 Task: Create a new address book in Salesforce and fill in the required details.
Action: Mouse moved to (42, 150)
Screenshot: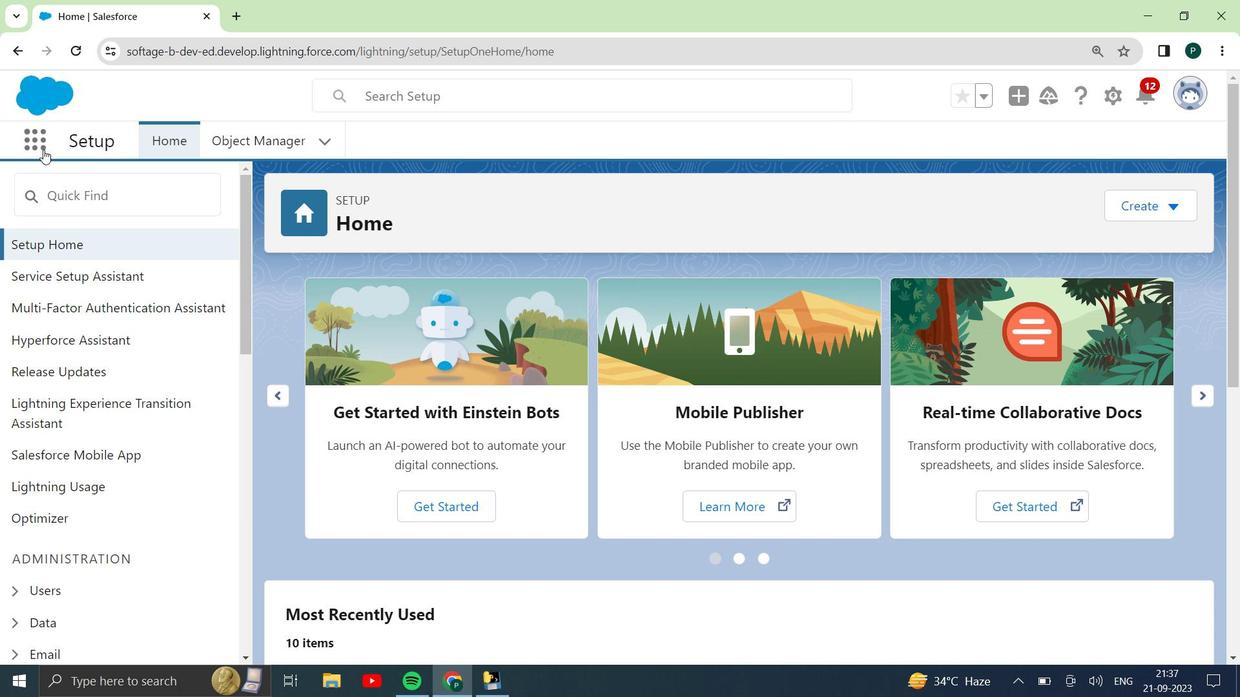 
Action: Mouse pressed left at (42, 150)
Screenshot: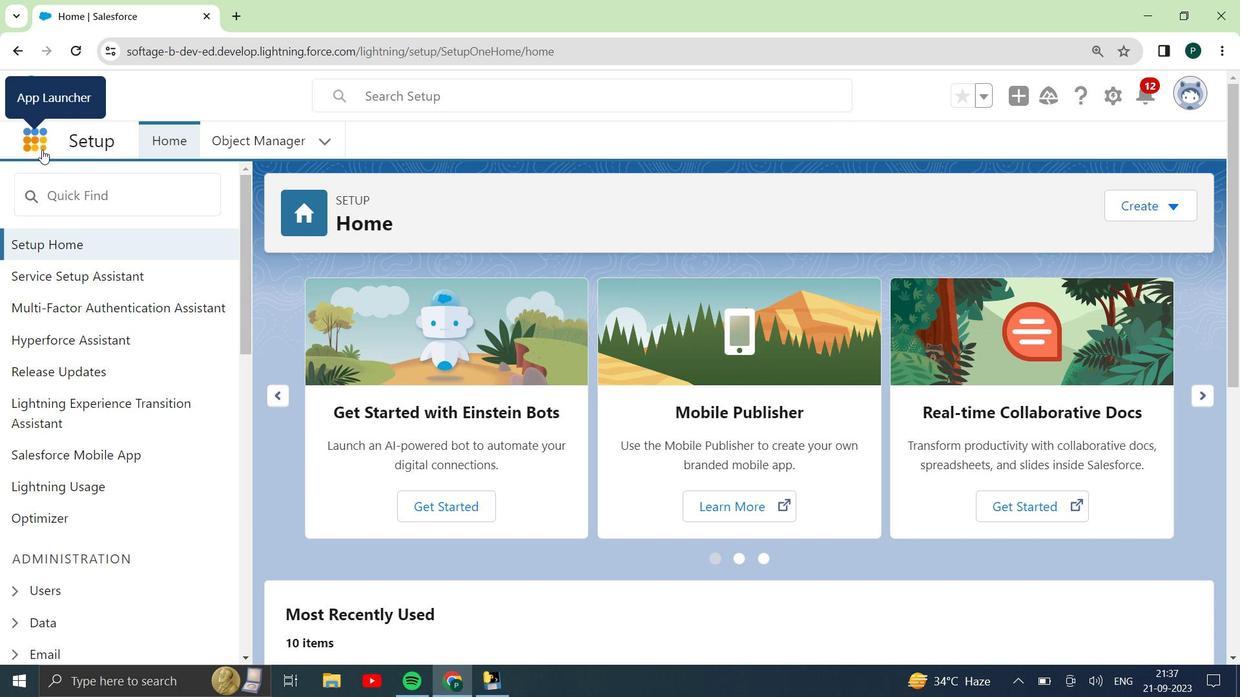 
Action: Mouse moved to (60, 502)
Screenshot: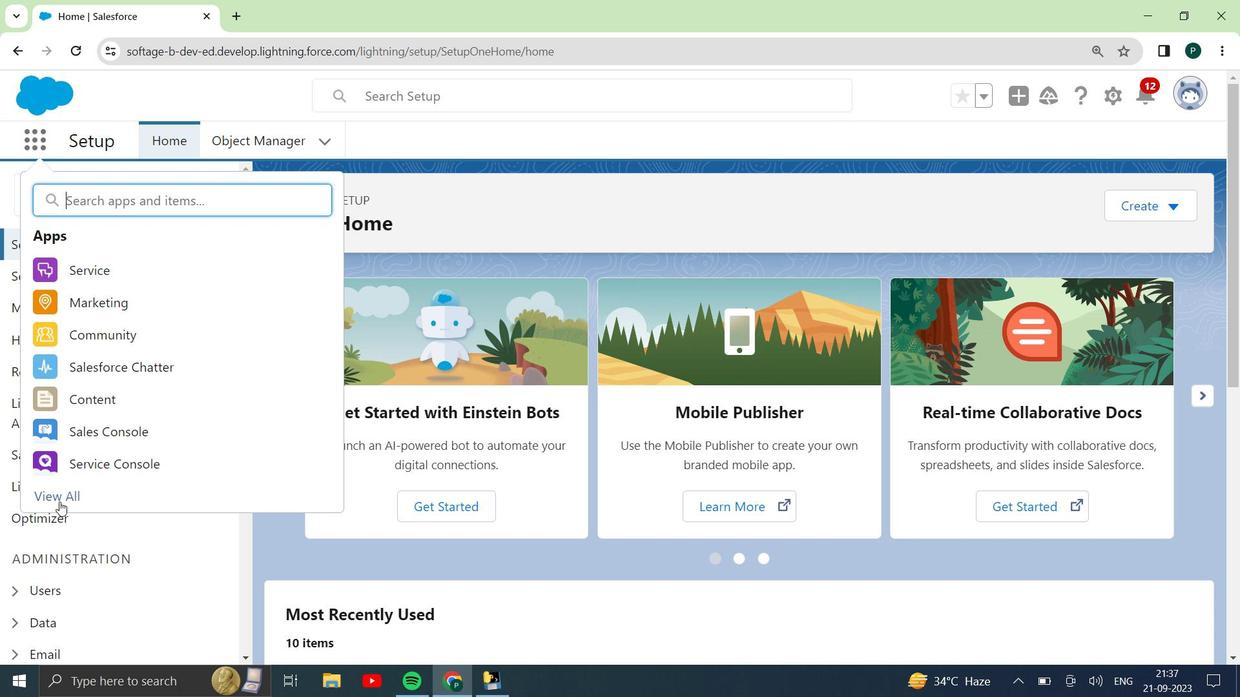 
Action: Mouse pressed left at (60, 502)
Screenshot: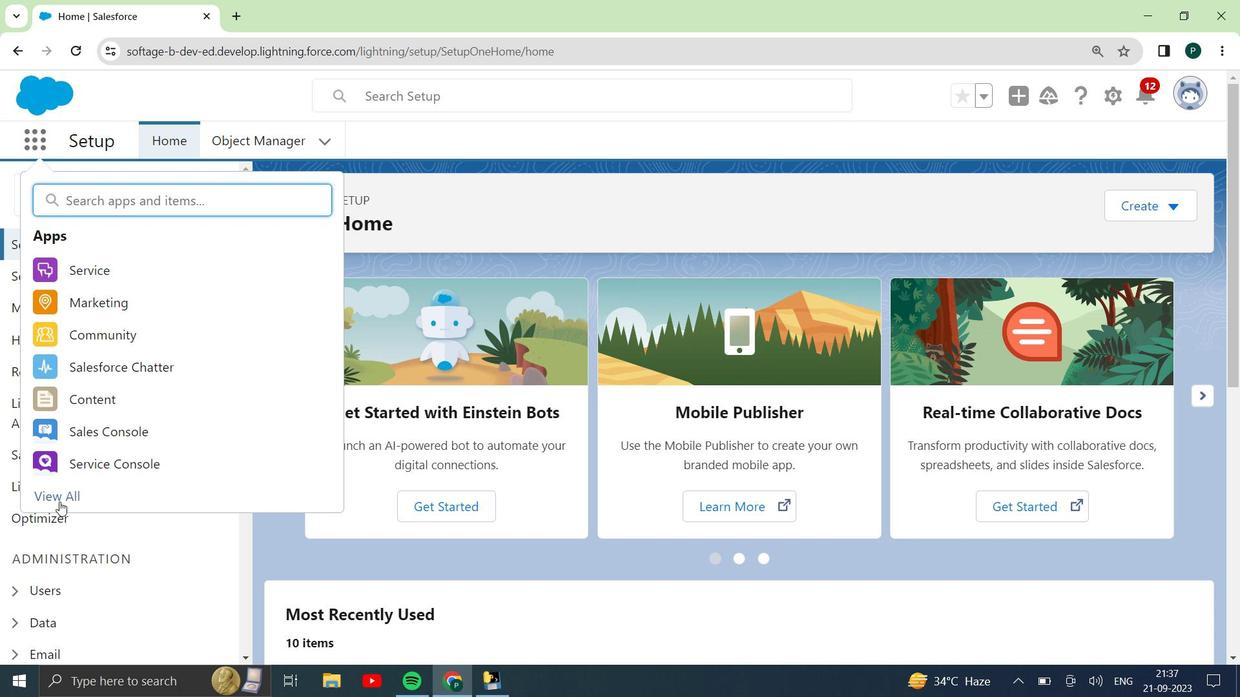 
Action: Mouse moved to (215, 401)
Screenshot: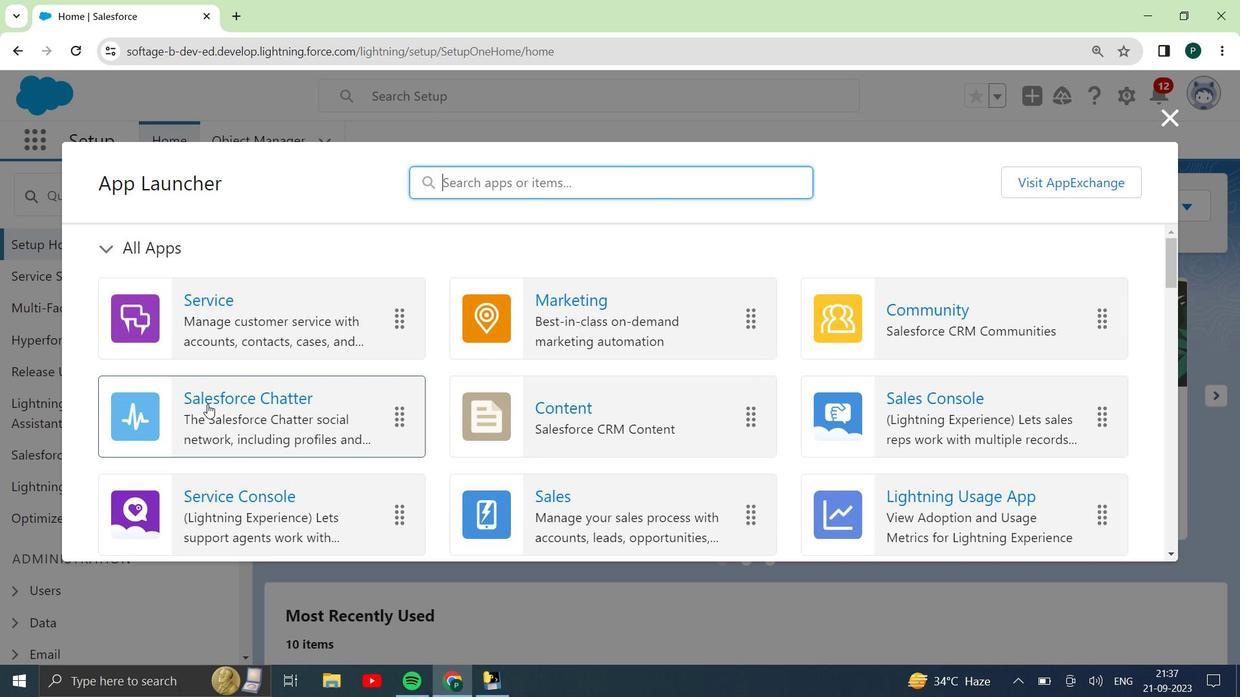 
Action: Mouse scrolled (215, 400) with delta (0, 0)
Screenshot: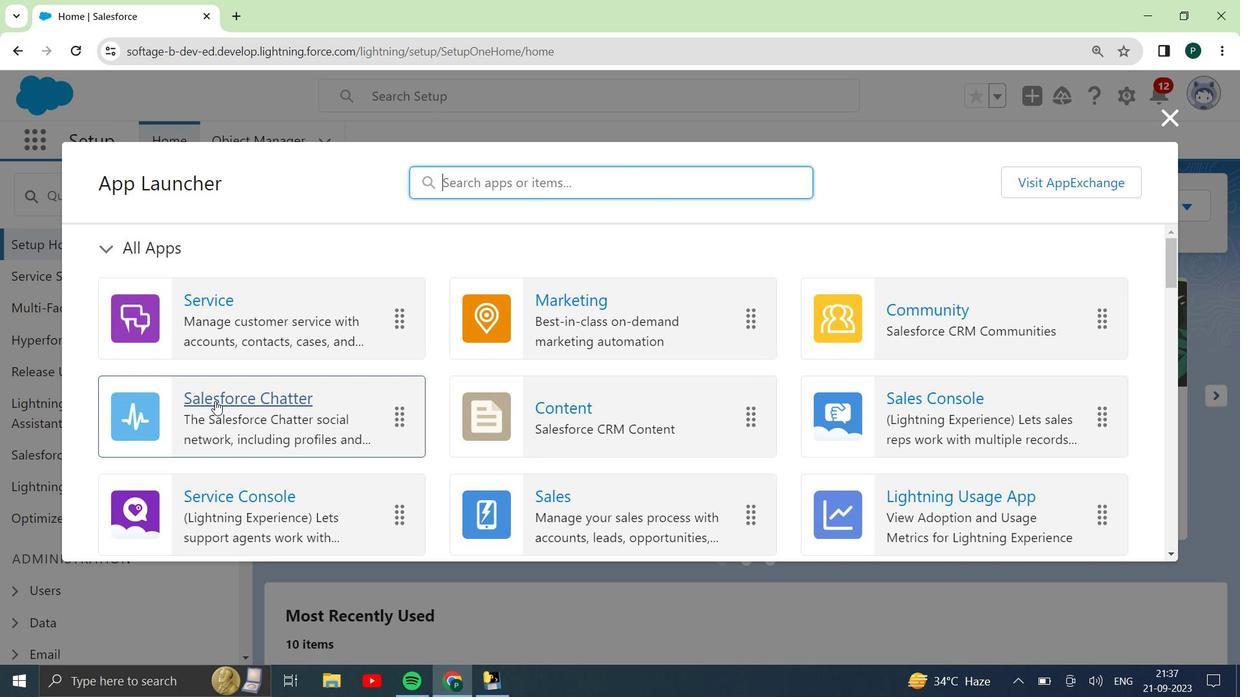 
Action: Mouse scrolled (215, 400) with delta (0, 0)
Screenshot: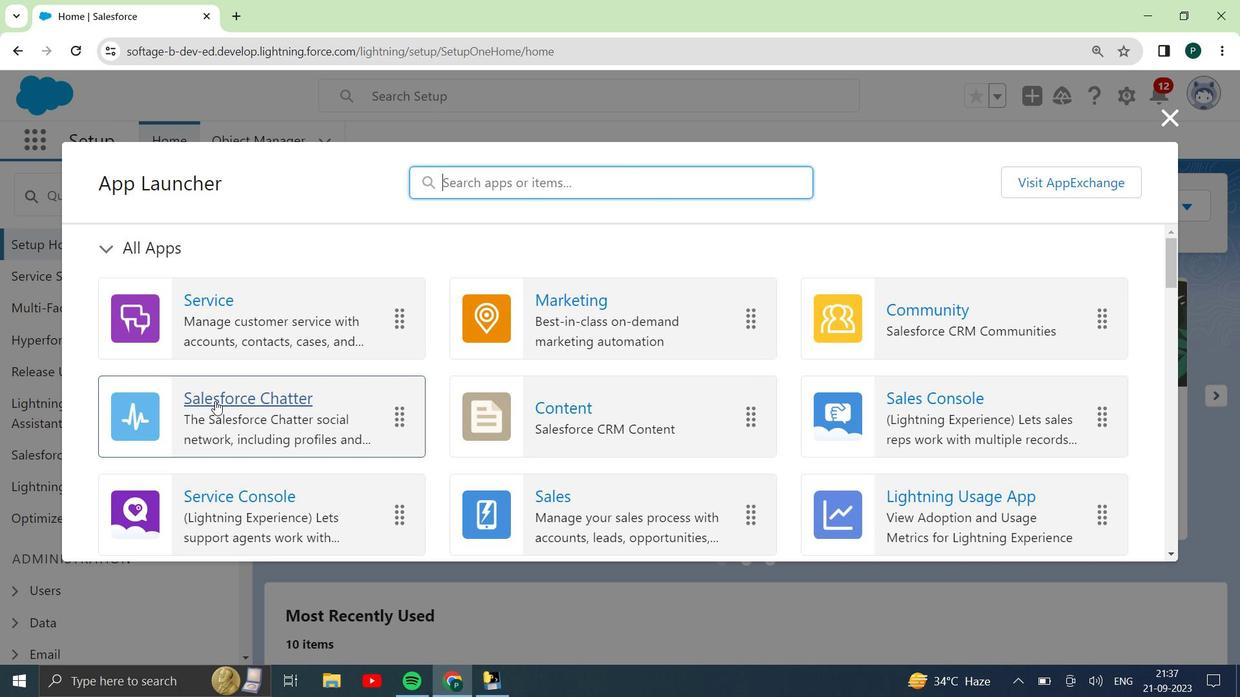 
Action: Mouse scrolled (215, 400) with delta (0, 0)
Screenshot: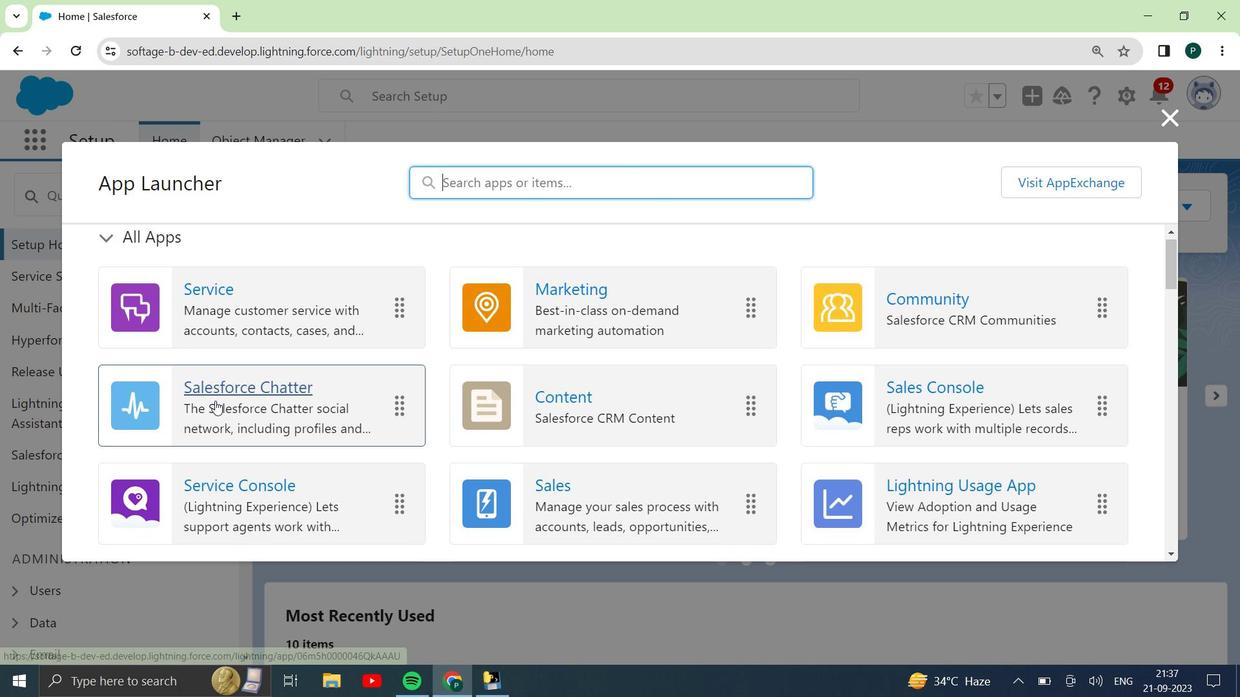 
Action: Mouse scrolled (215, 400) with delta (0, 0)
Screenshot: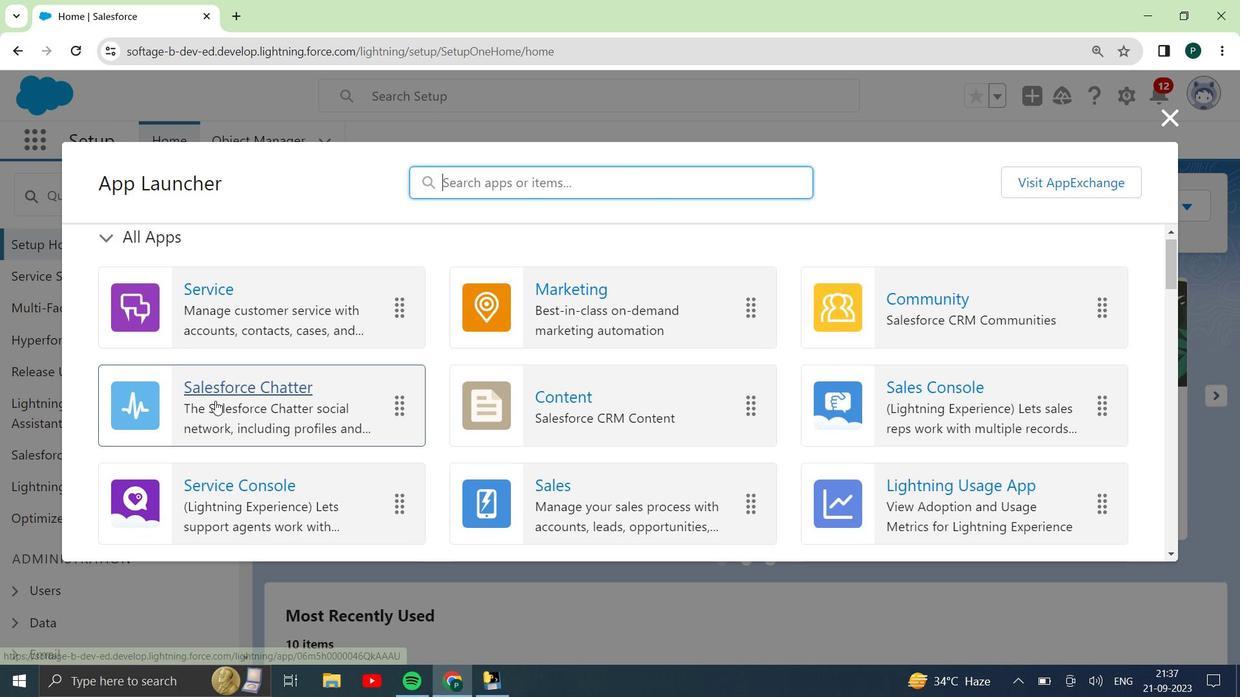 
Action: Mouse moved to (235, 370)
Screenshot: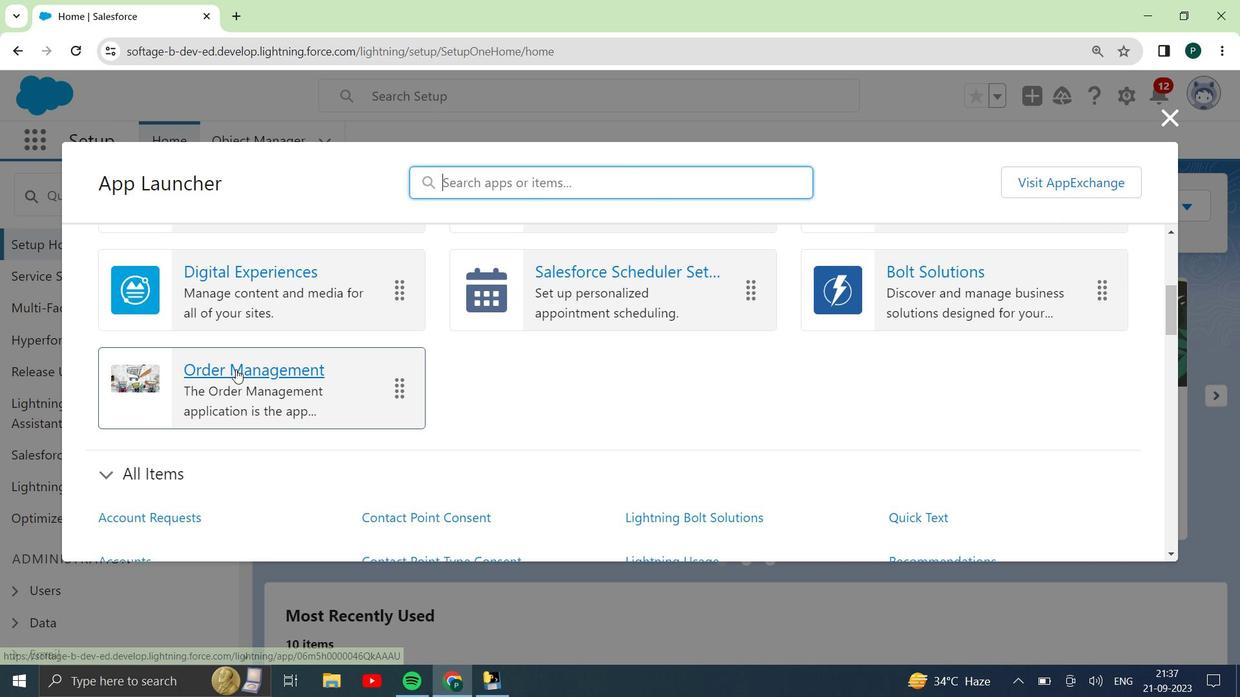 
Action: Mouse pressed left at (235, 370)
Screenshot: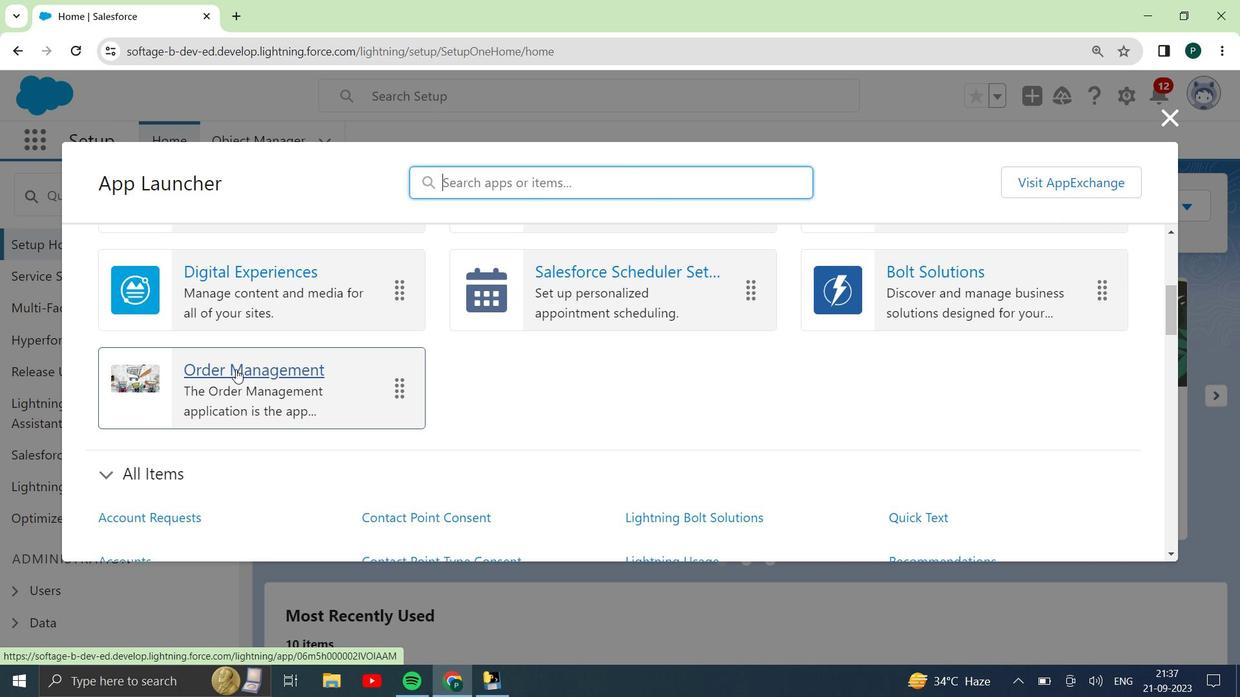 
Action: Mouse moved to (852, 138)
Screenshot: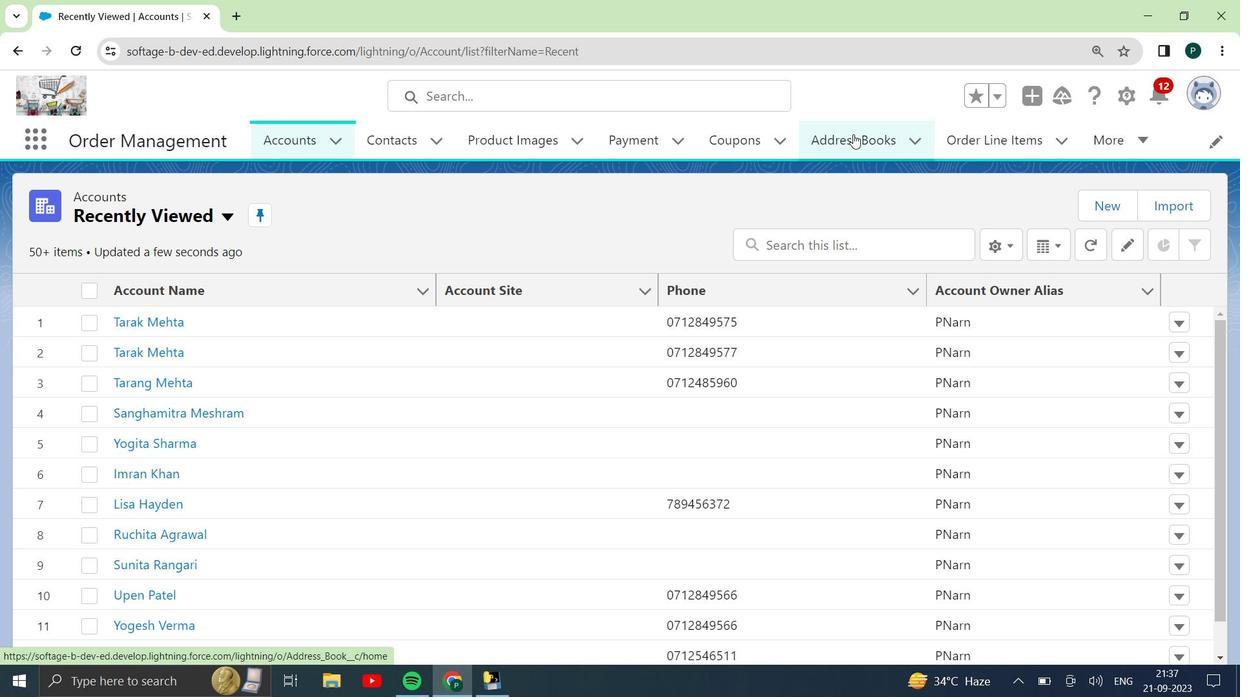 
Action: Mouse pressed left at (852, 138)
Screenshot: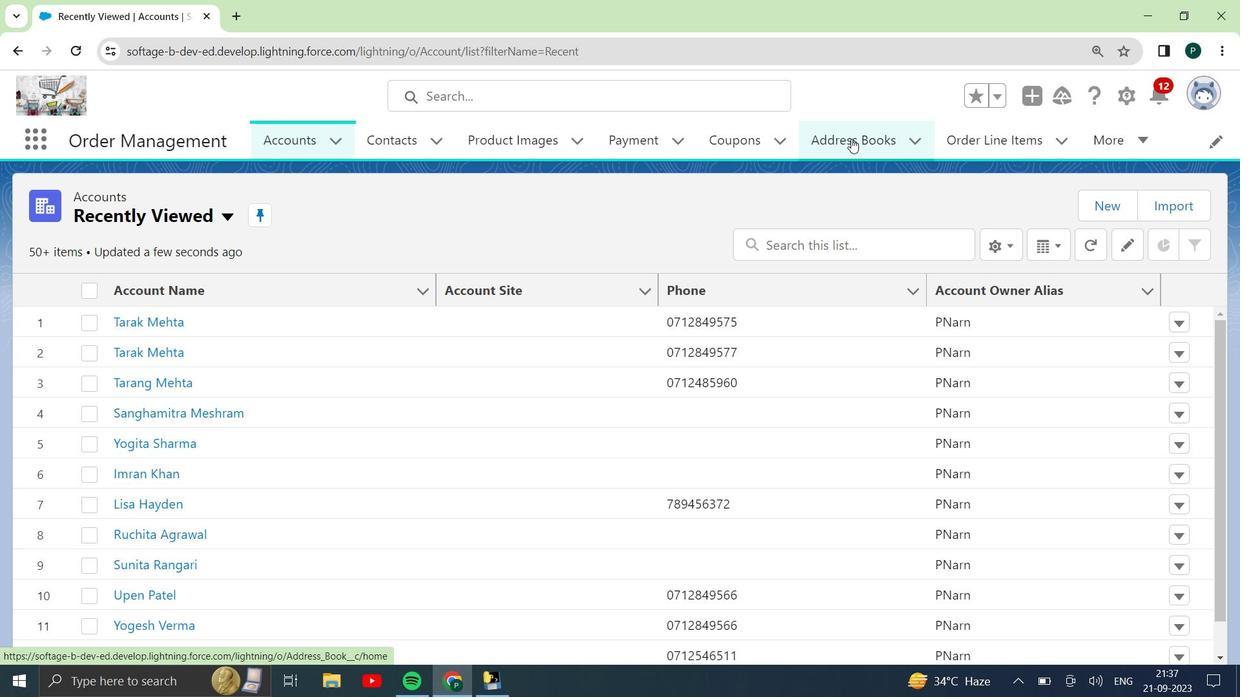 
Action: Mouse moved to (1100, 241)
Screenshot: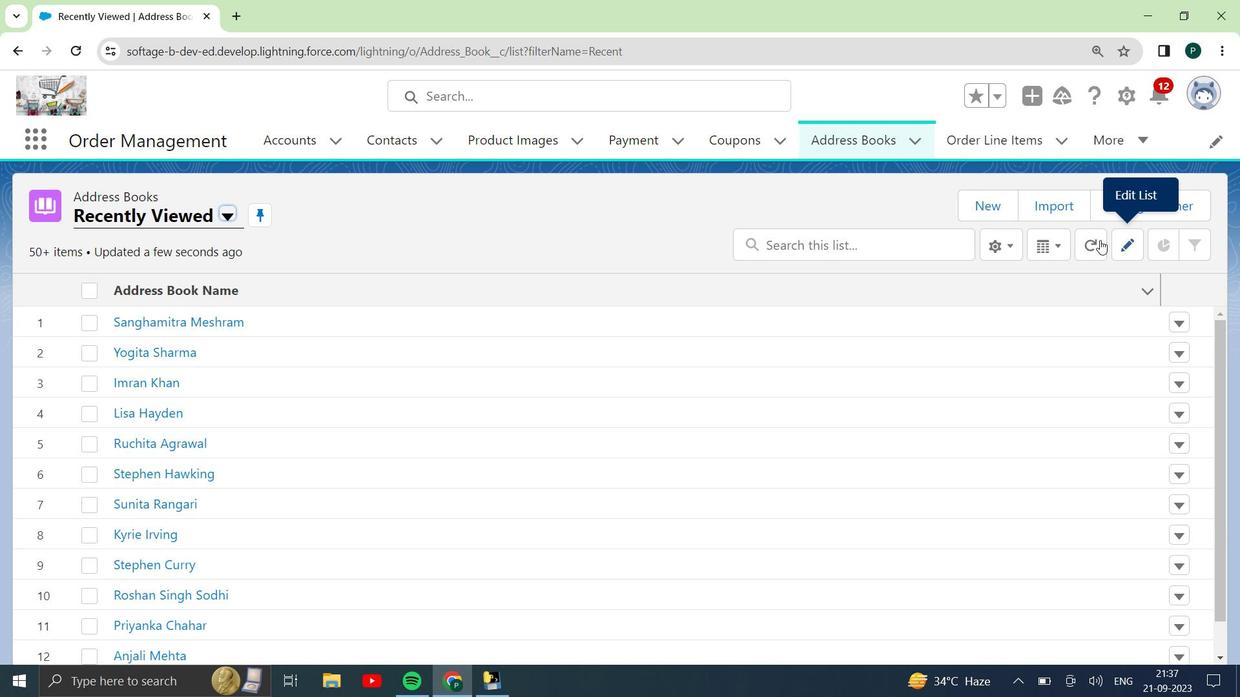 
Action: Mouse pressed left at (1100, 241)
Screenshot: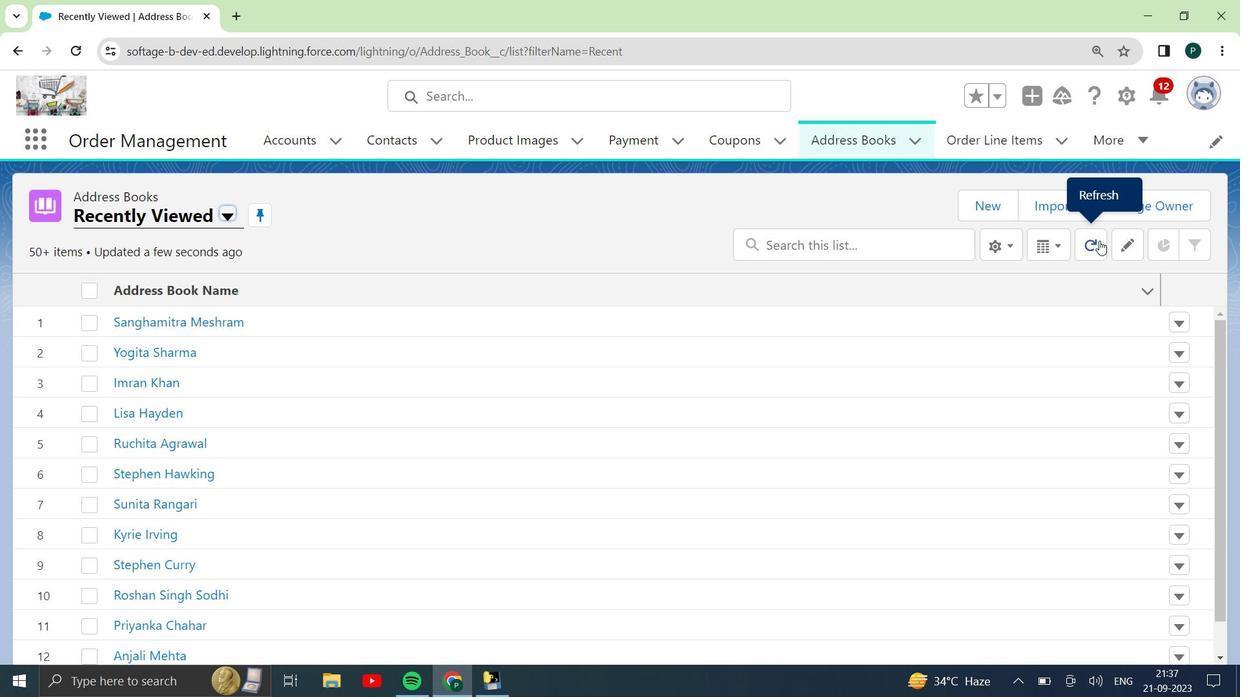 
Action: Mouse moved to (1099, 241)
Screenshot: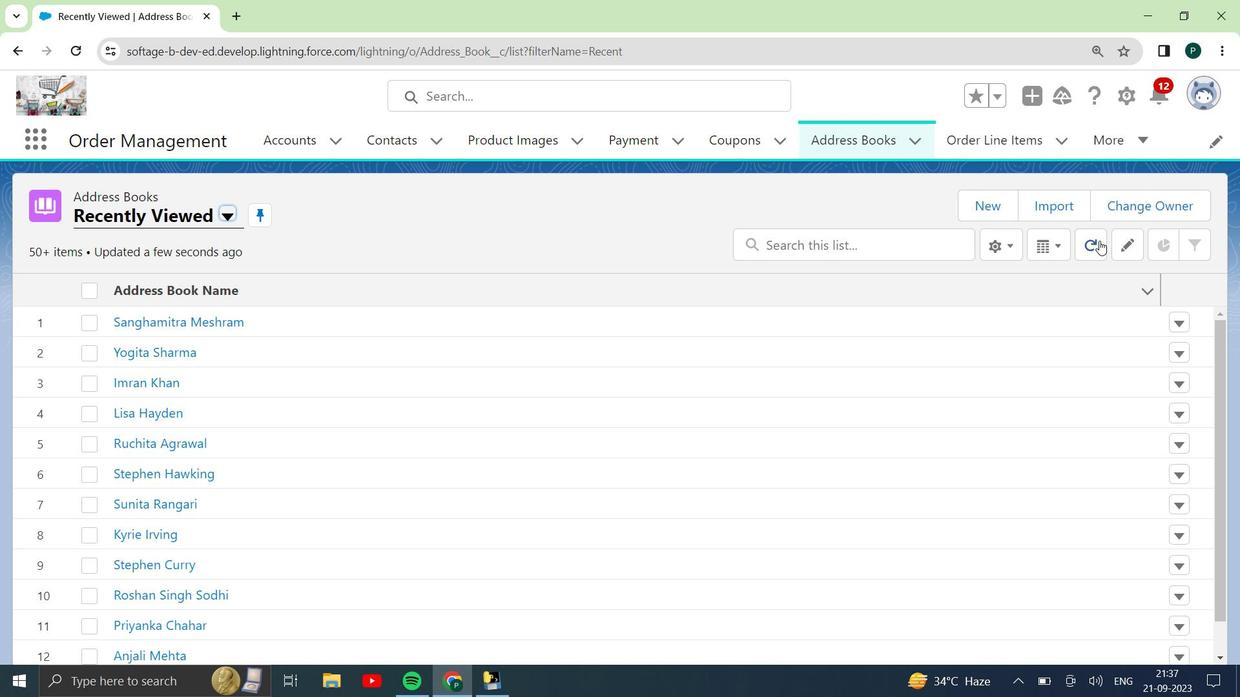 
Action: Mouse pressed left at (1099, 241)
Screenshot: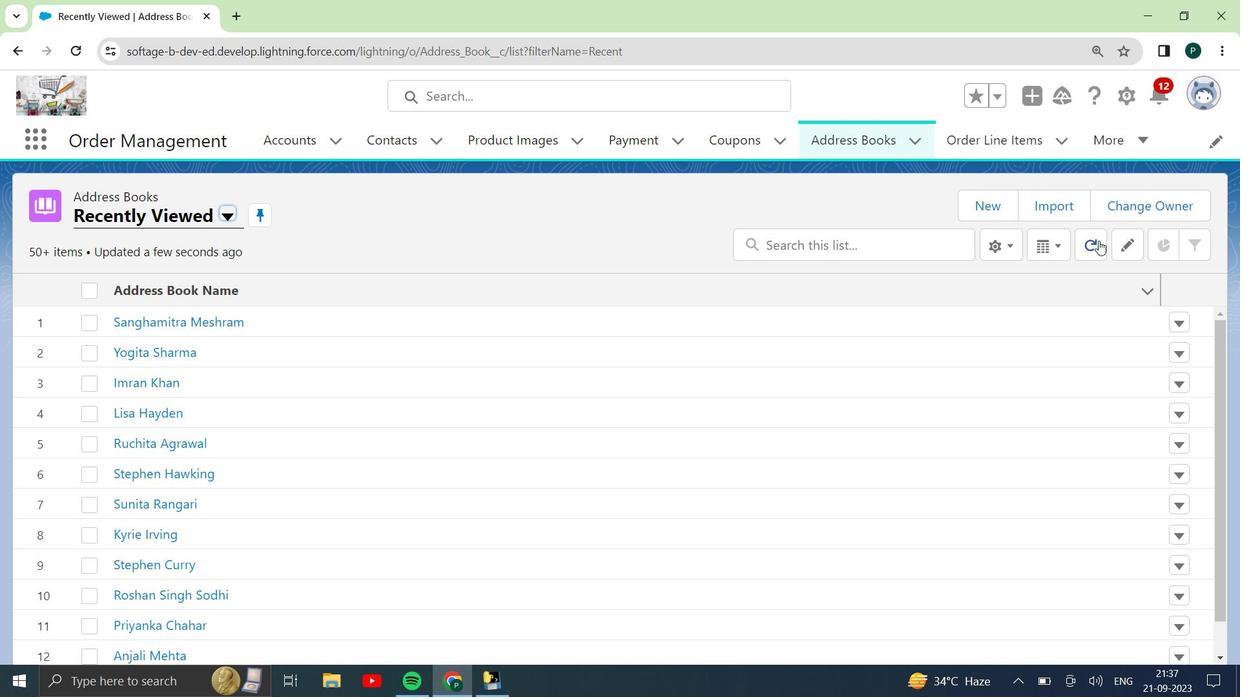 
Action: Mouse moved to (997, 213)
Screenshot: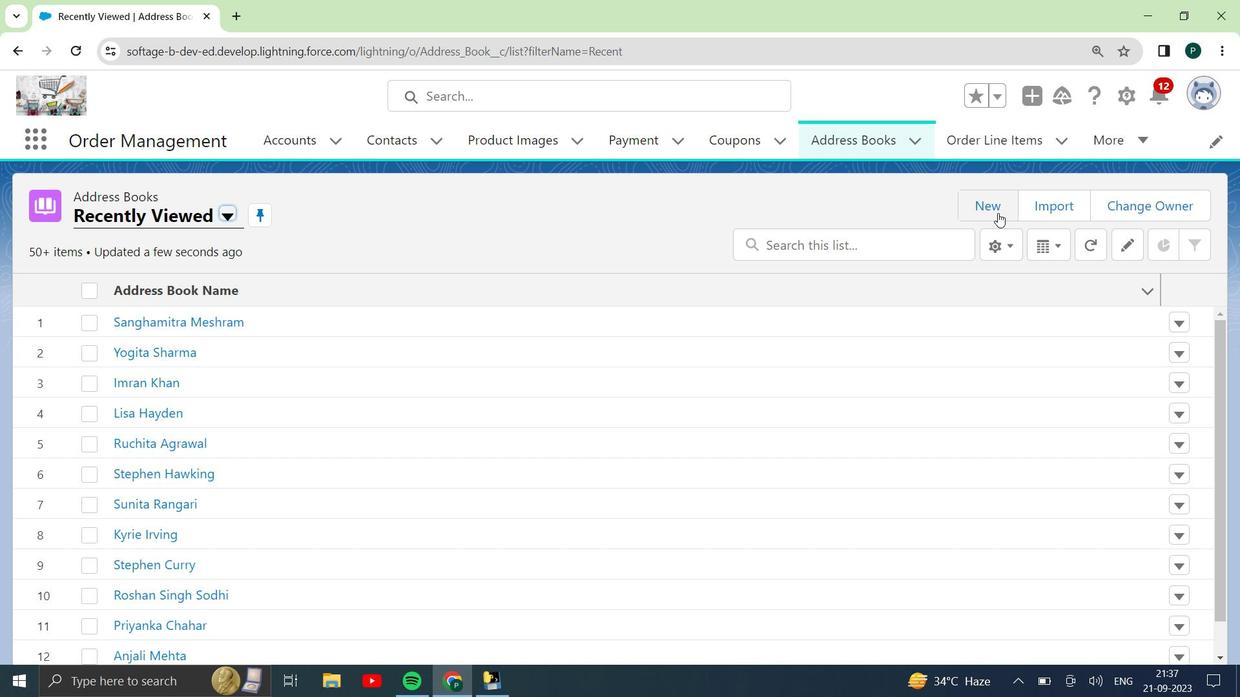 
Action: Mouse pressed left at (997, 213)
Screenshot: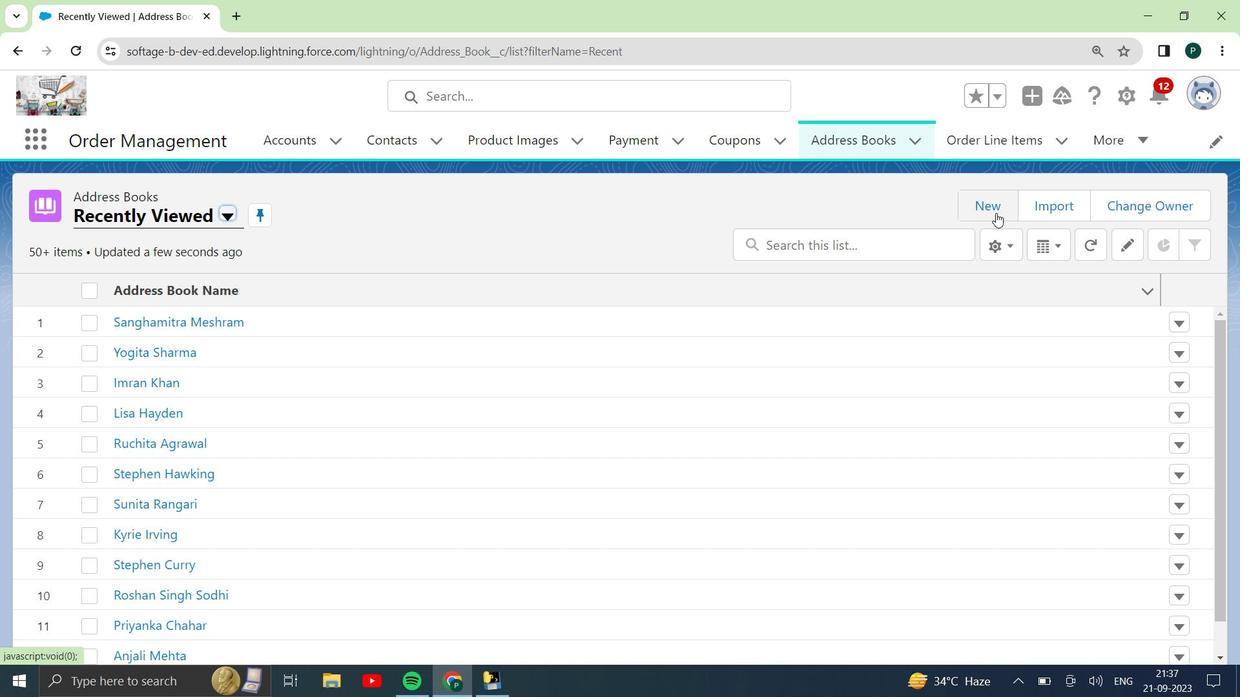 
Action: Mouse moved to (587, 199)
Screenshot: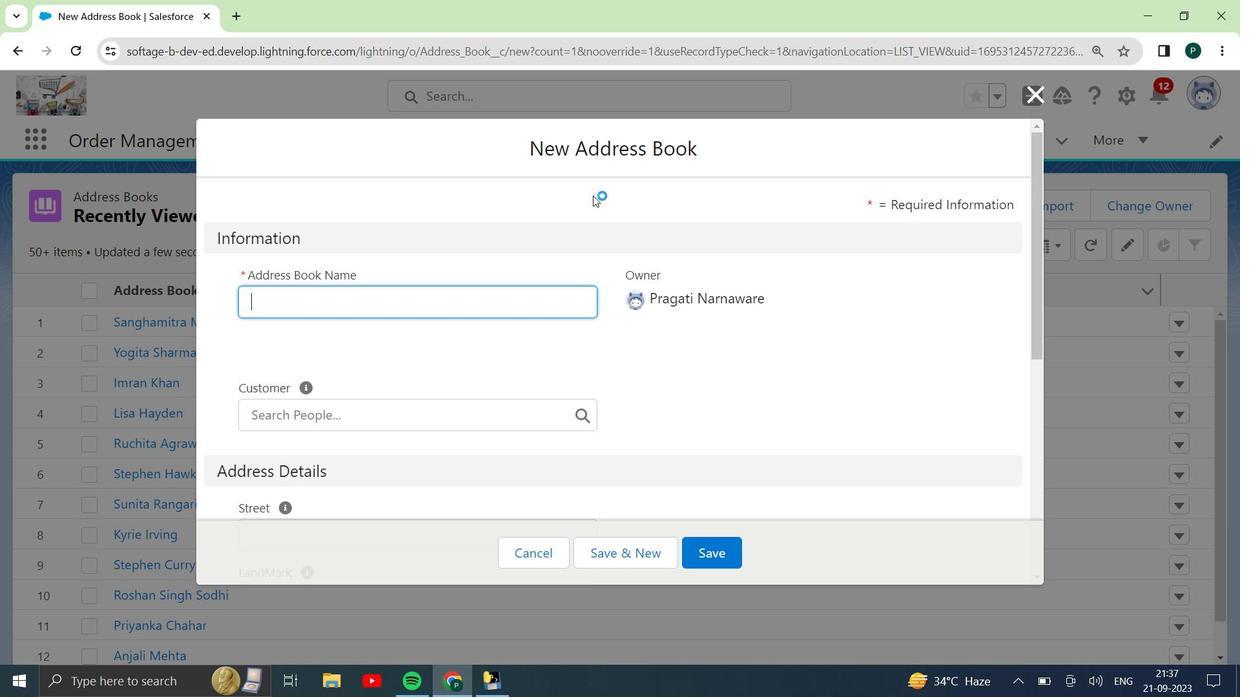 
Action: Mouse scrolled (587, 199) with delta (0, 0)
Screenshot: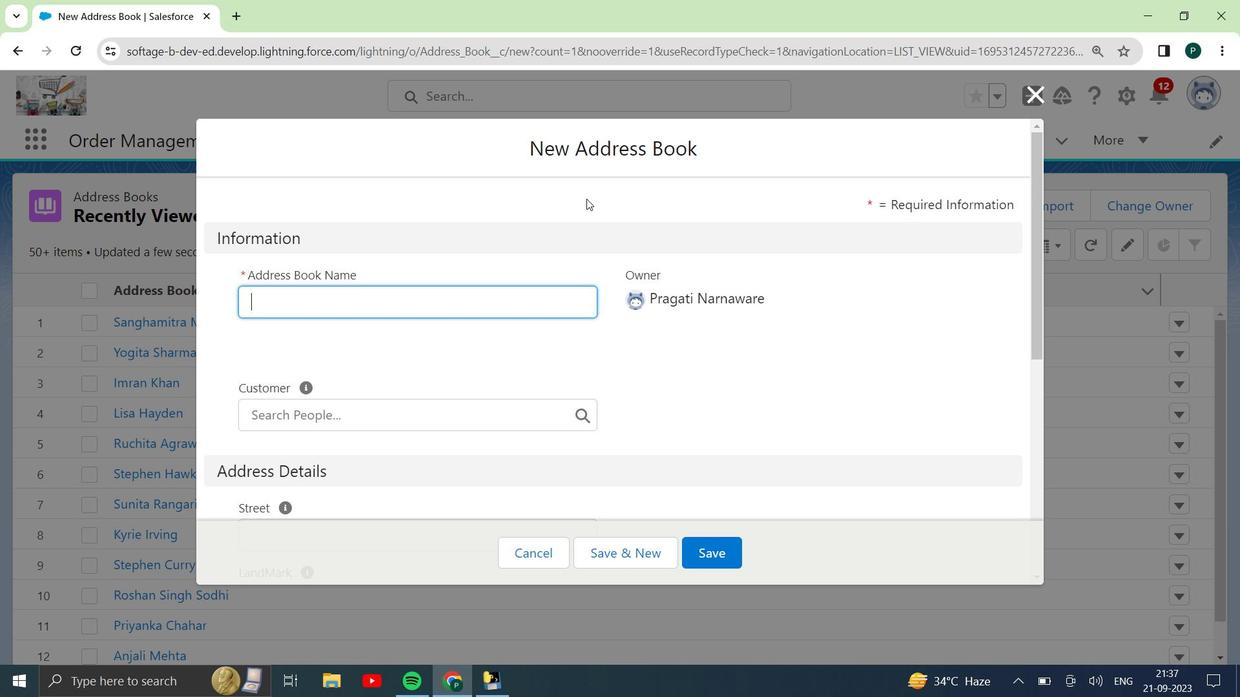 
Action: Mouse moved to (579, 210)
Screenshot: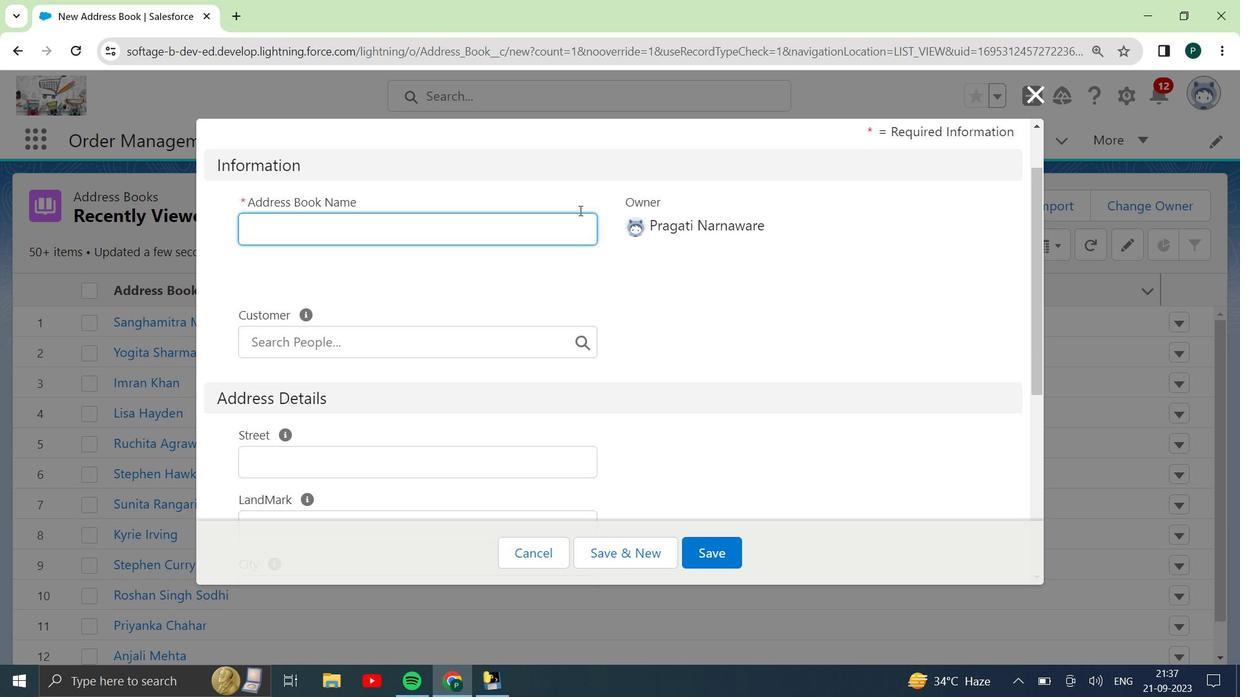 
Action: Mouse scrolled (579, 210) with delta (0, 0)
Screenshot: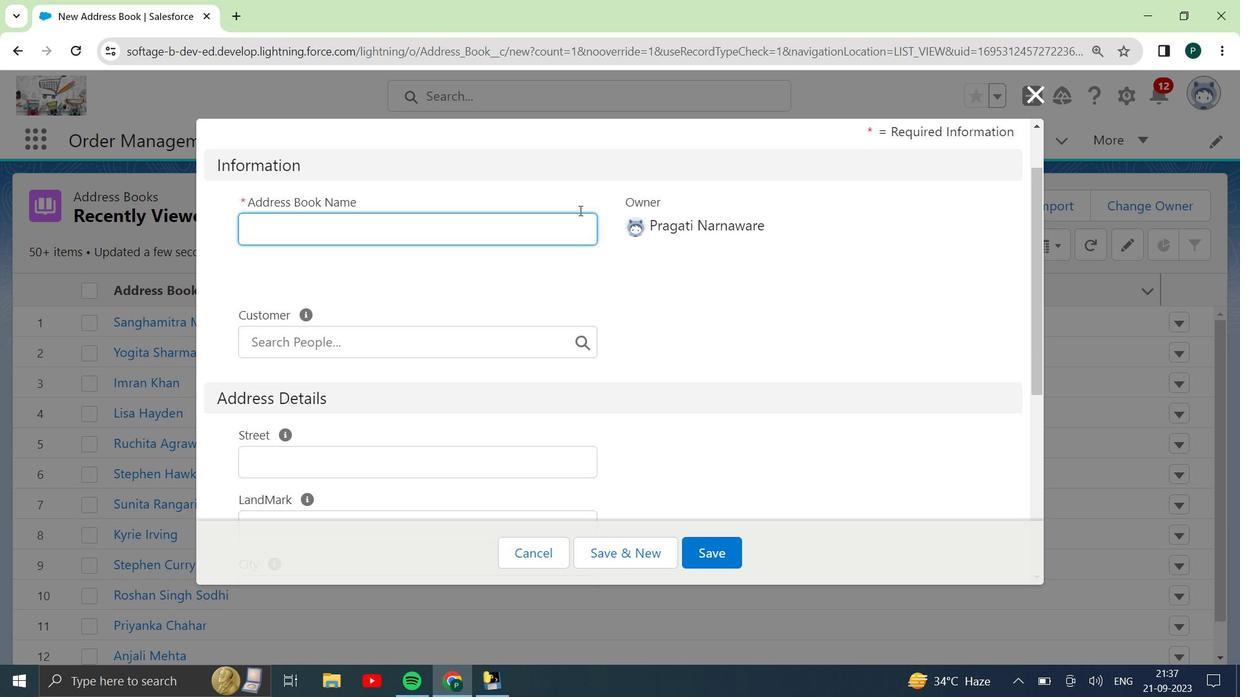 
Action: Mouse moved to (556, 283)
Screenshot: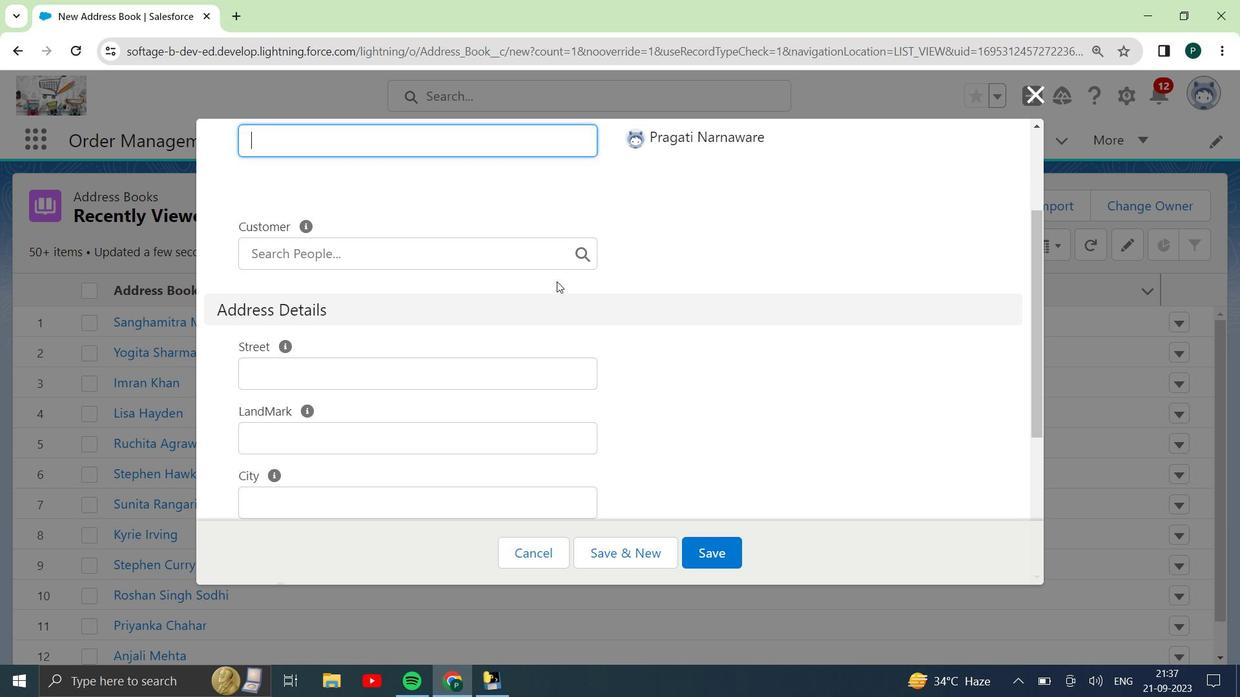 
Action: Mouse scrolled (556, 282) with delta (0, 0)
Screenshot: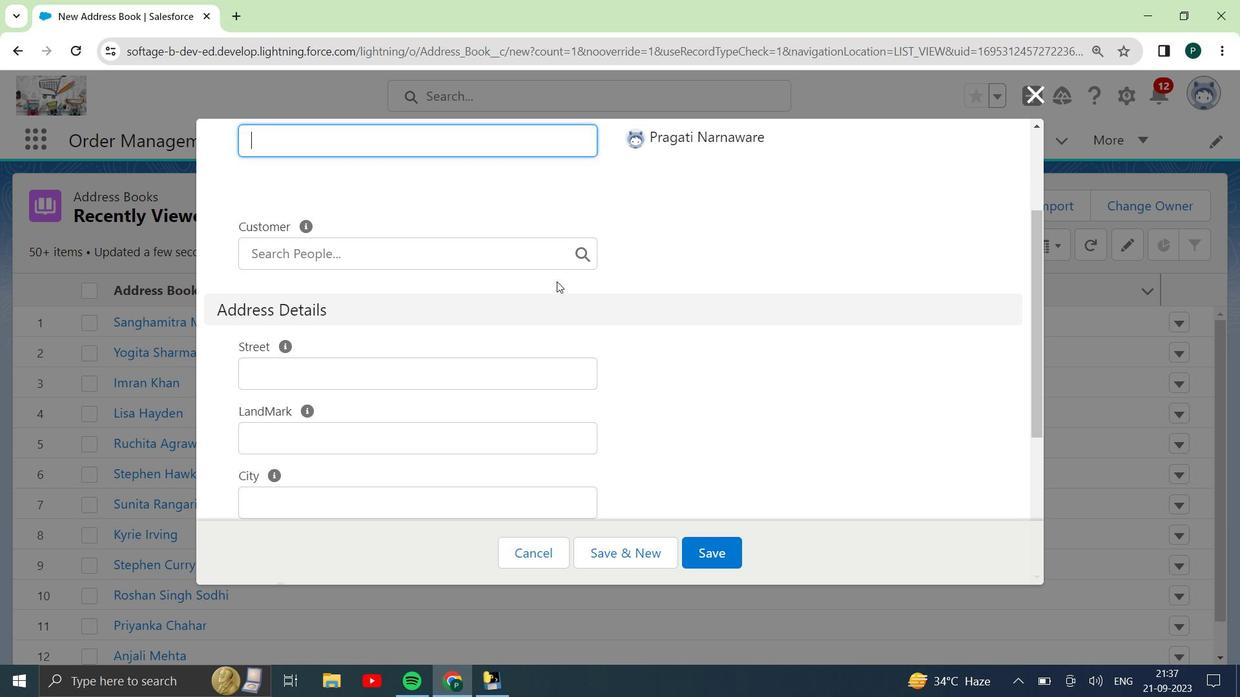 
Action: Mouse moved to (556, 283)
Screenshot: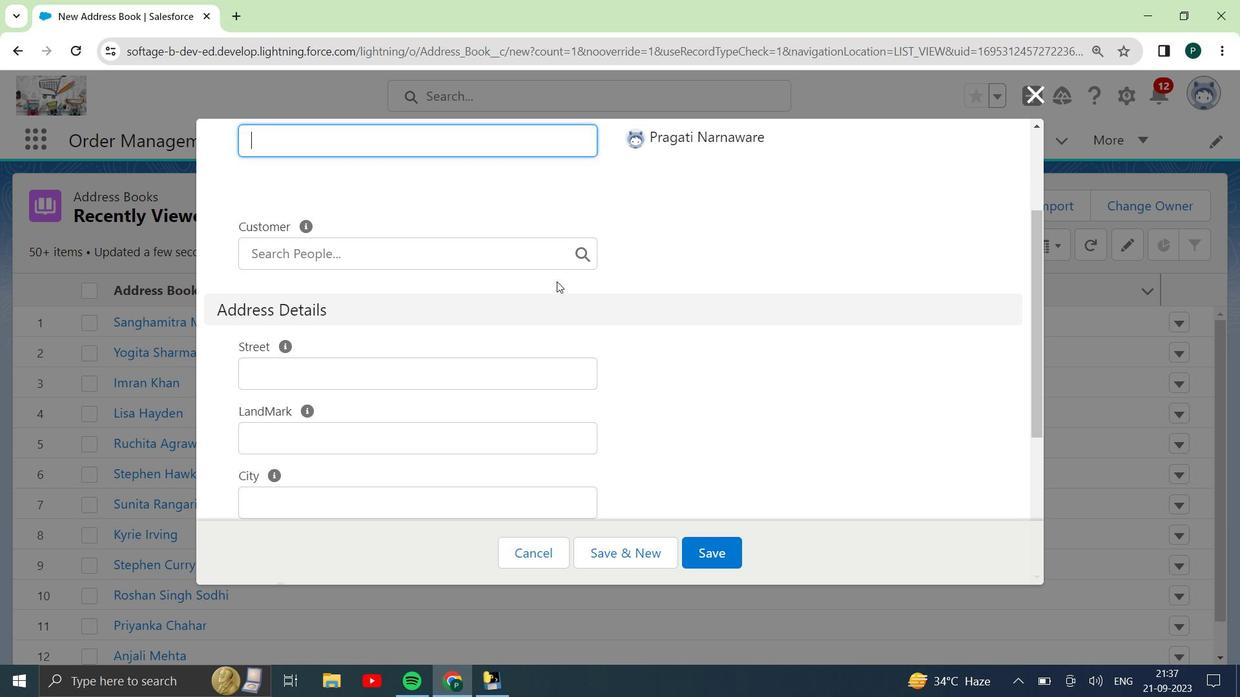 
Action: Mouse scrolled (556, 283) with delta (0, 0)
Screenshot: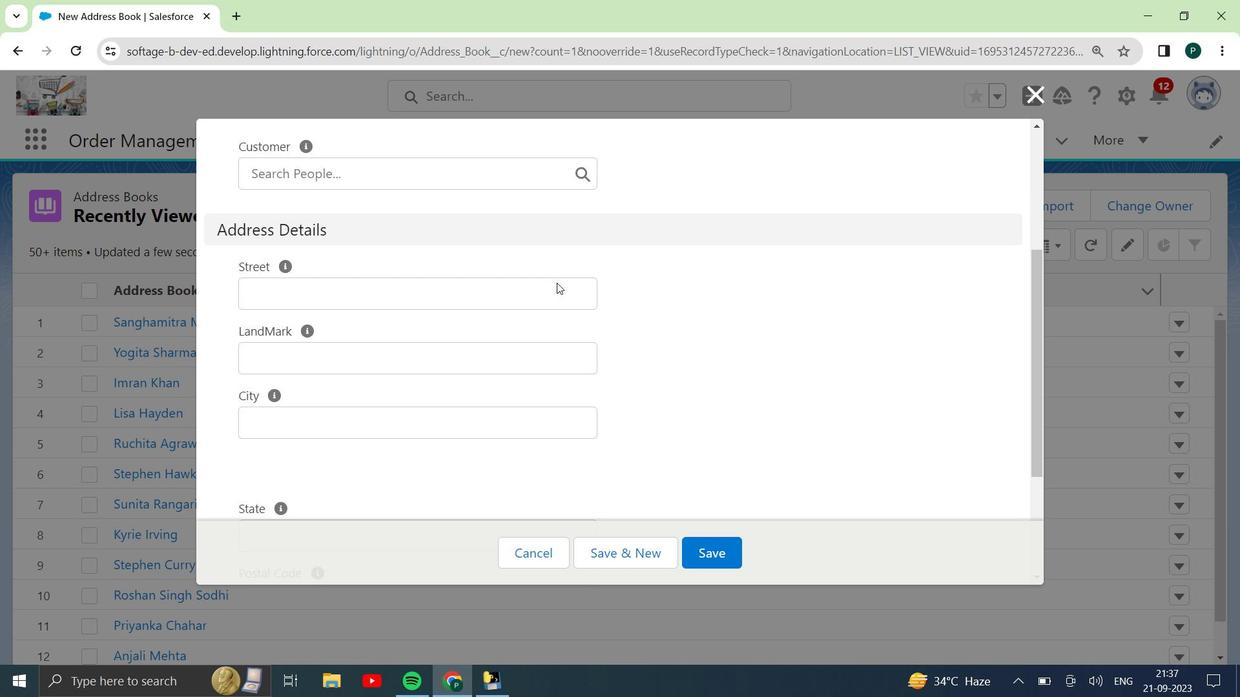 
Action: Mouse scrolled (556, 283) with delta (0, 0)
Screenshot: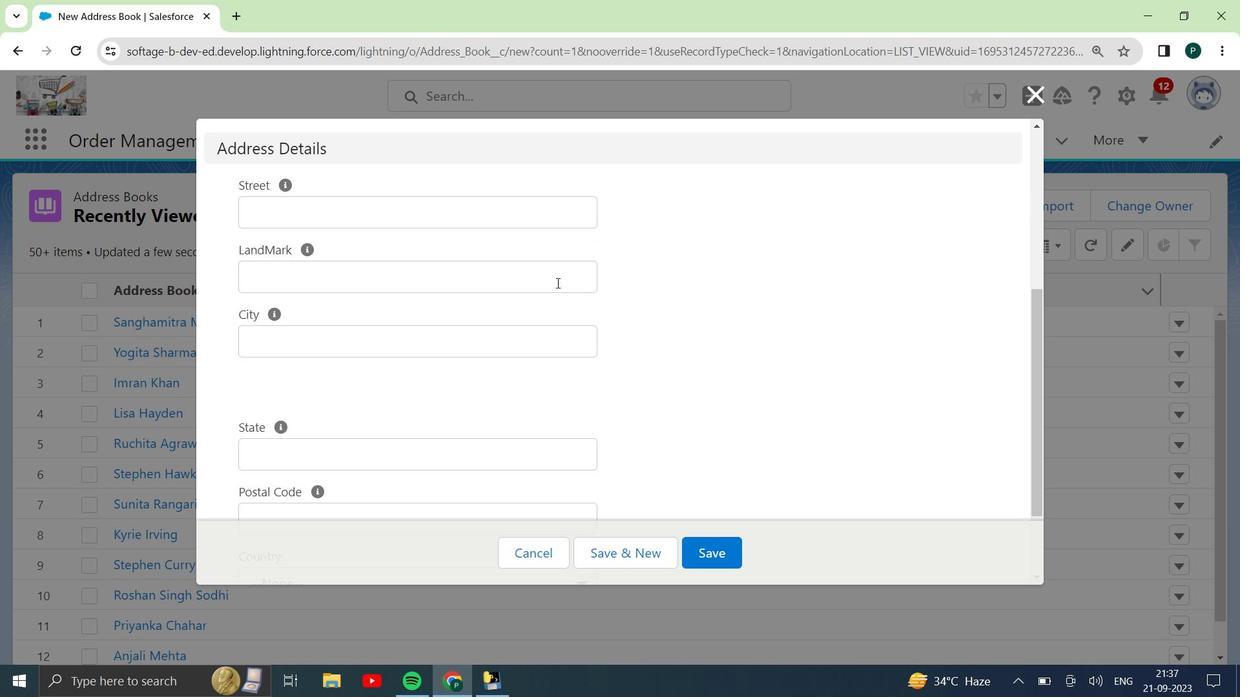 
Action: Mouse scrolled (556, 283) with delta (0, 0)
Screenshot: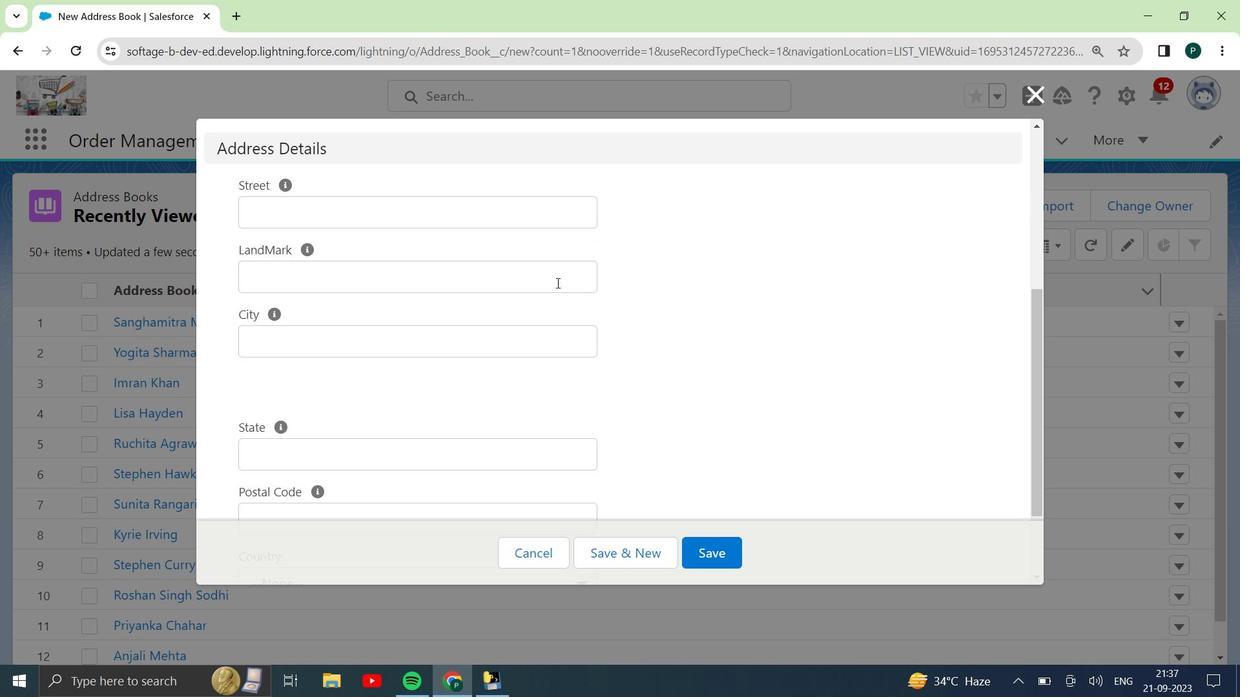 
Action: Mouse scrolled (556, 283) with delta (0, 0)
Screenshot: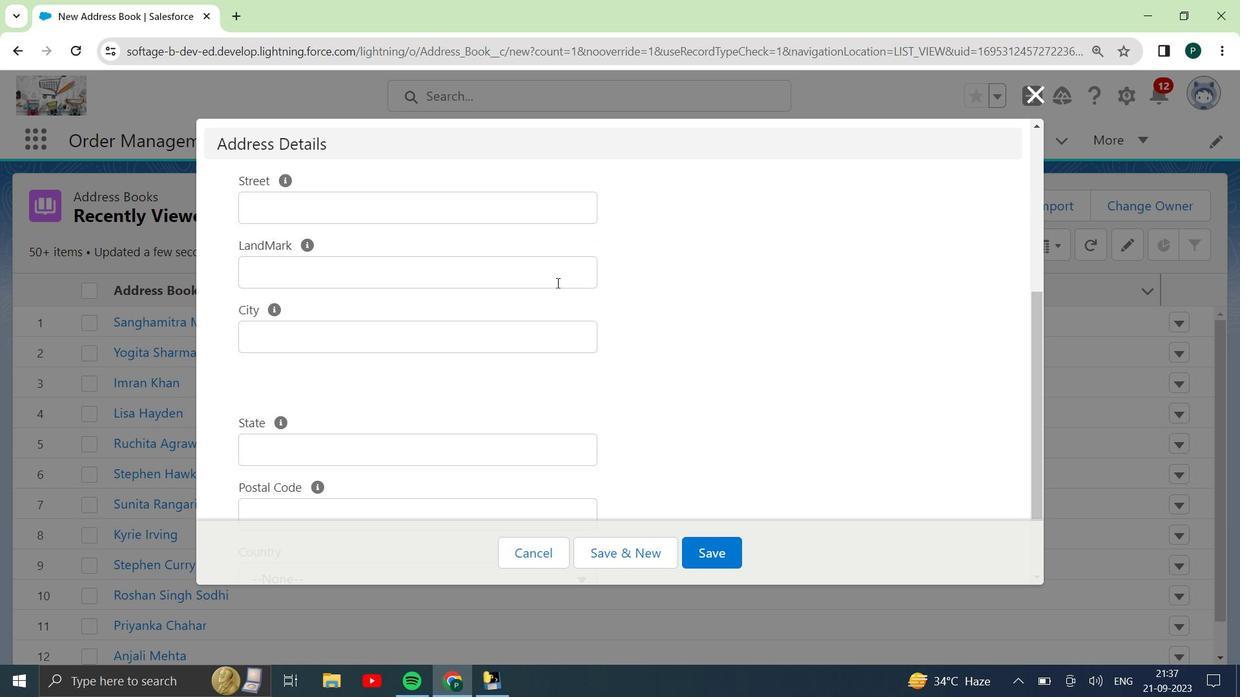 
Action: Mouse scrolled (556, 283) with delta (0, 0)
Screenshot: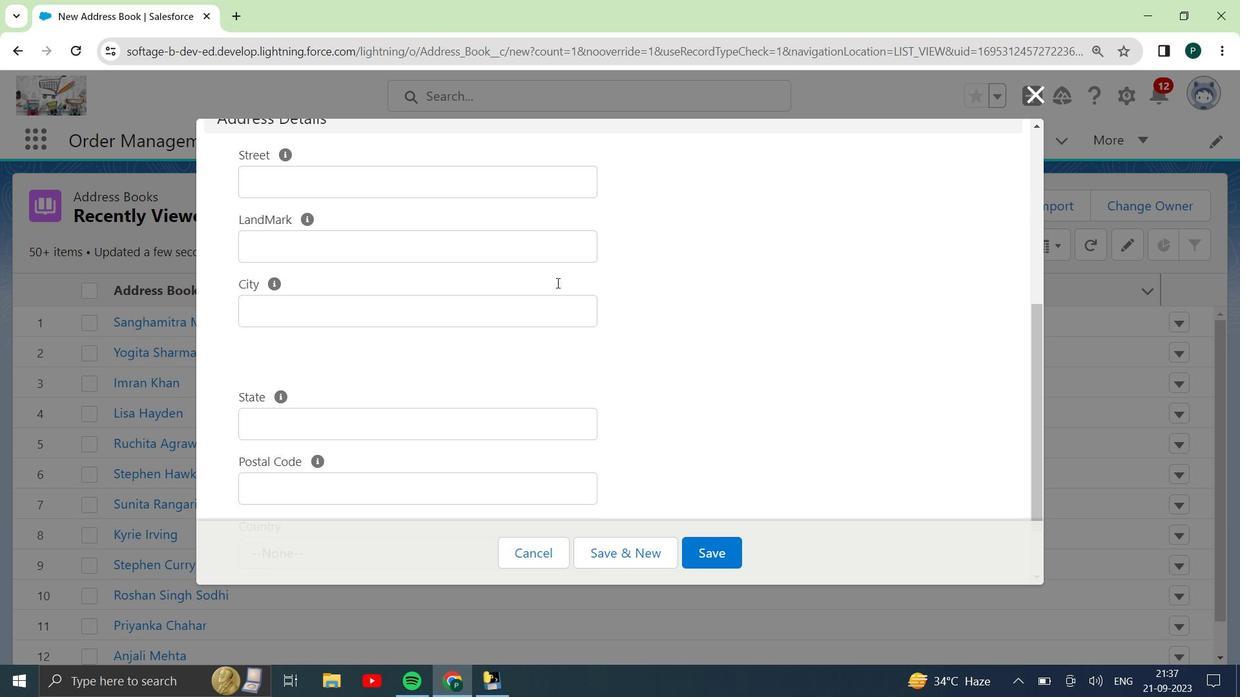 
Action: Mouse scrolled (556, 283) with delta (0, 0)
Screenshot: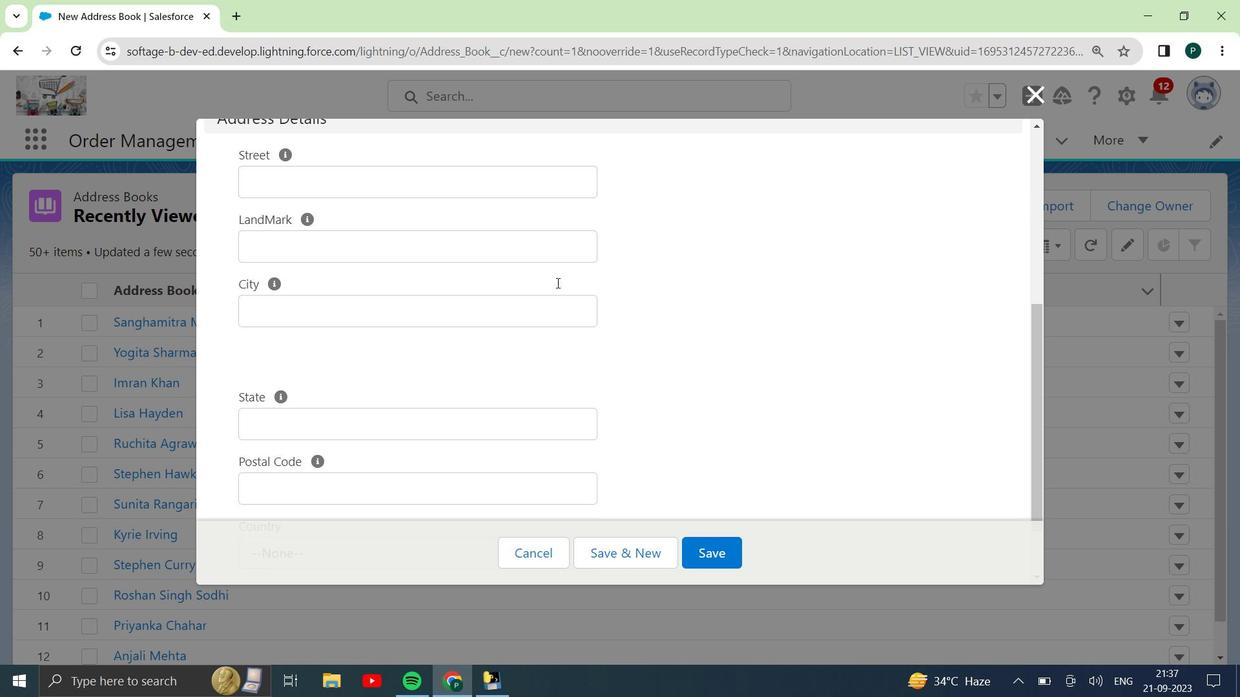 
Action: Mouse scrolled (556, 283) with delta (0, 0)
Screenshot: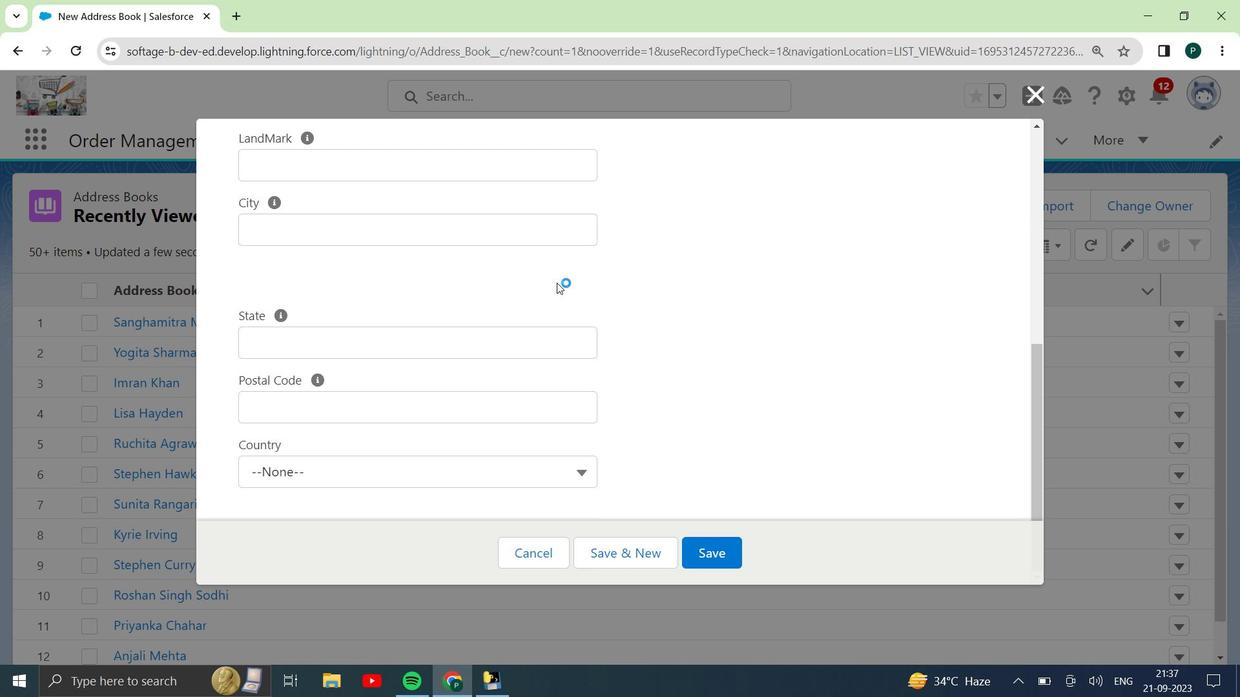 
Action: Mouse scrolled (556, 283) with delta (0, 0)
Screenshot: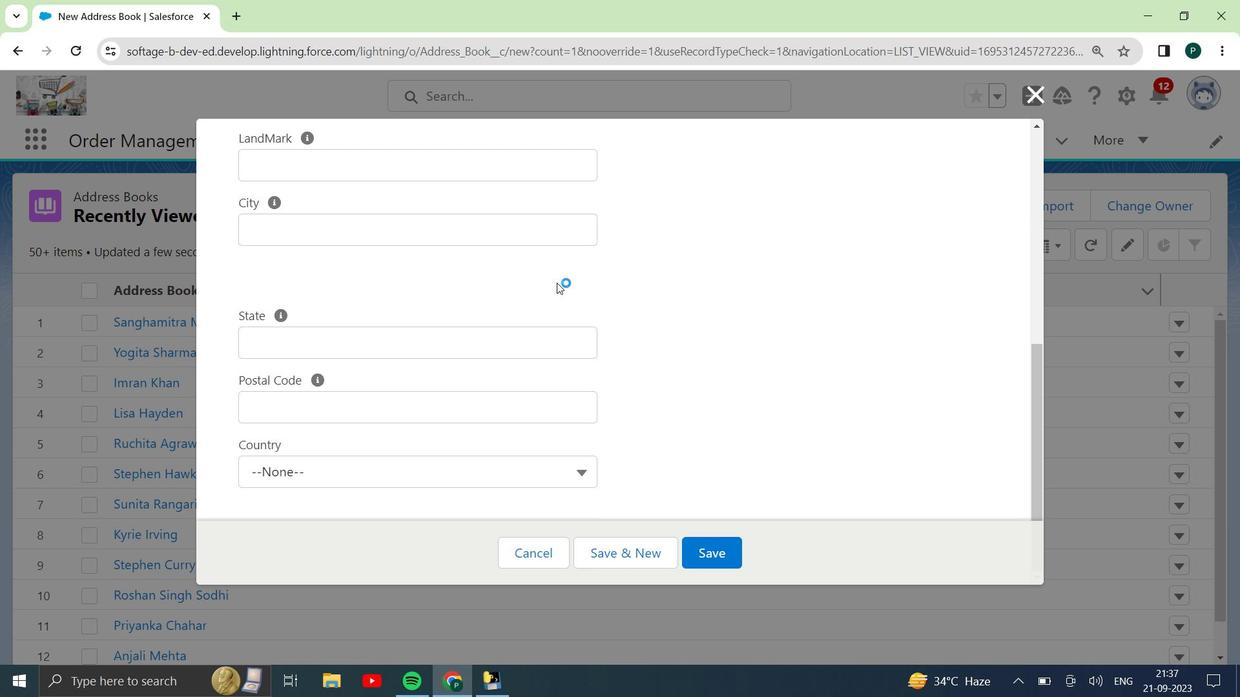 
Action: Mouse scrolled (556, 283) with delta (0, 0)
Screenshot: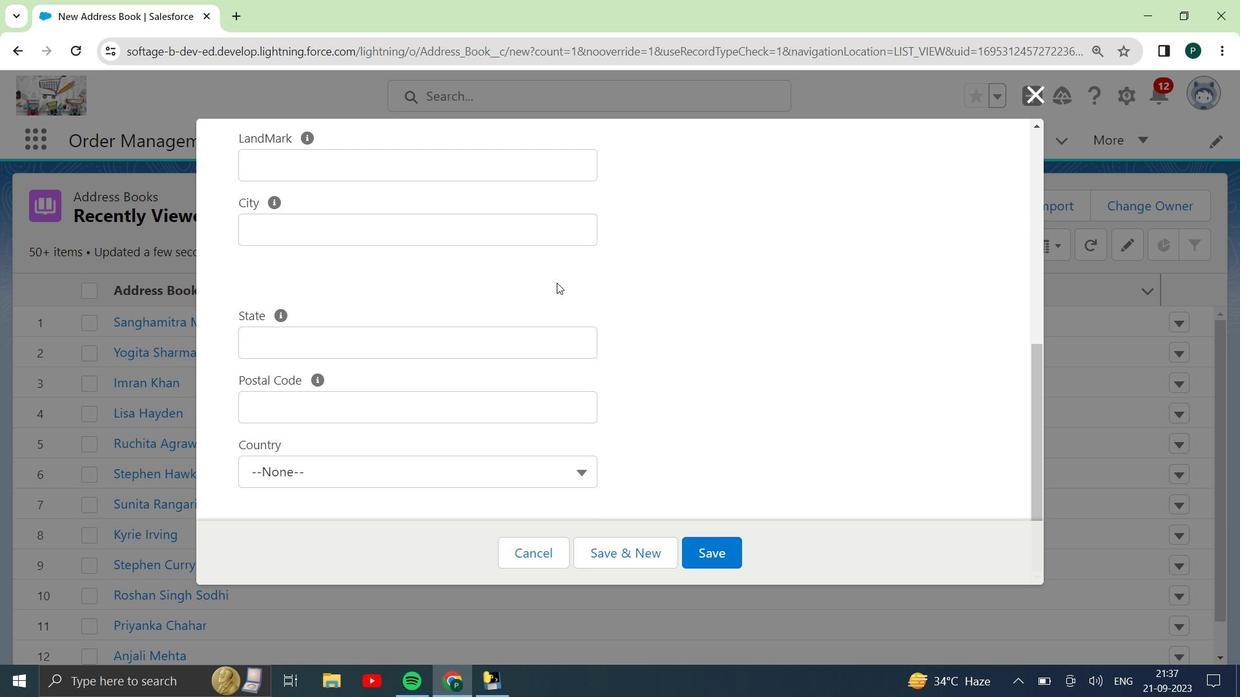 
Action: Mouse scrolled (556, 283) with delta (0, 0)
Screenshot: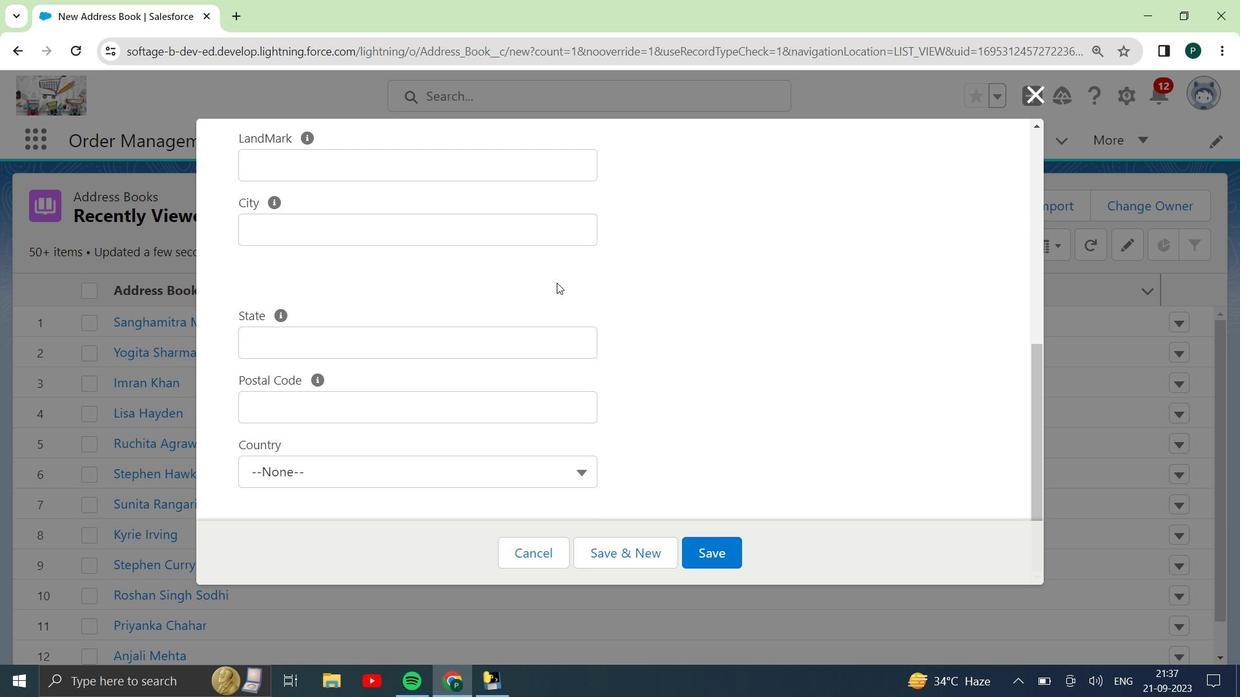 
Action: Mouse scrolled (556, 283) with delta (0, 0)
Screenshot: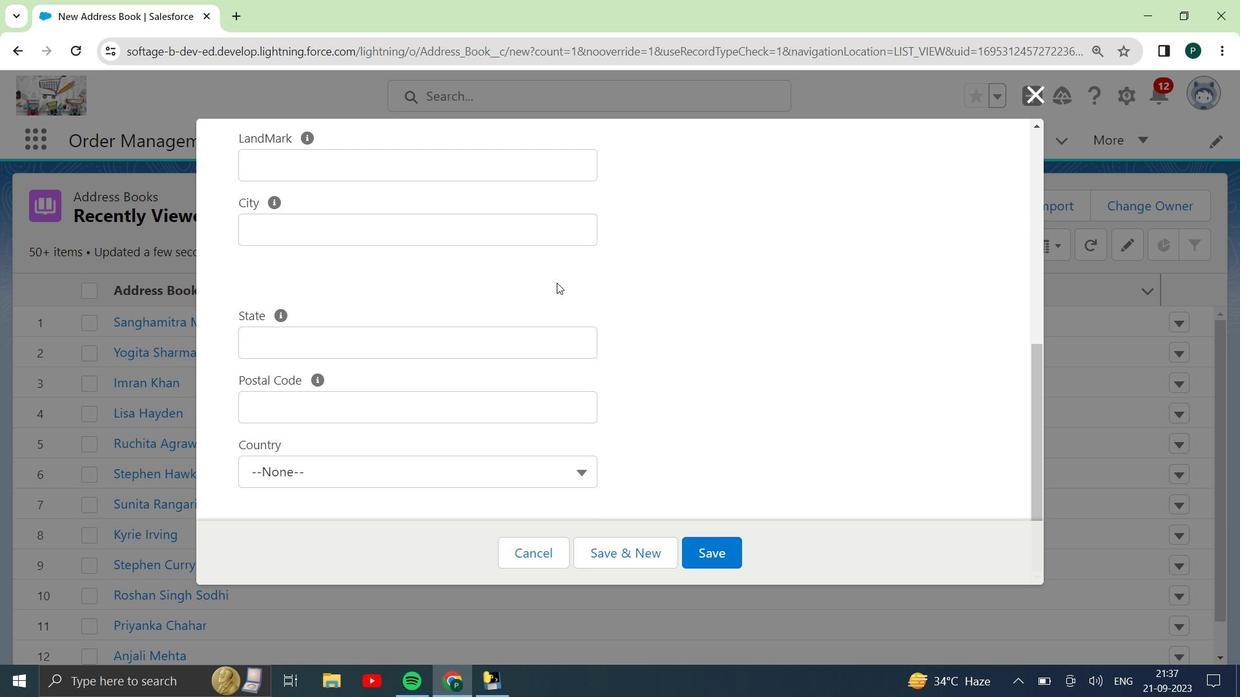
Action: Mouse scrolled (556, 284) with delta (0, 0)
Screenshot: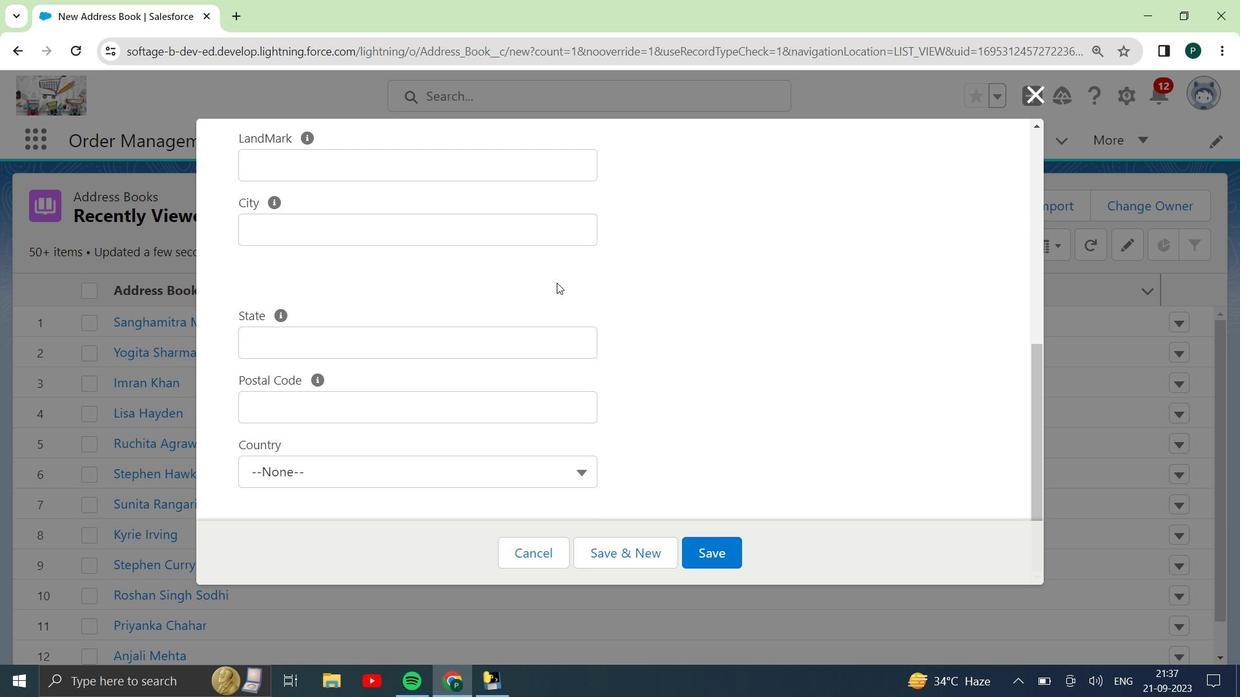 
Action: Mouse scrolled (556, 284) with delta (0, 0)
Screenshot: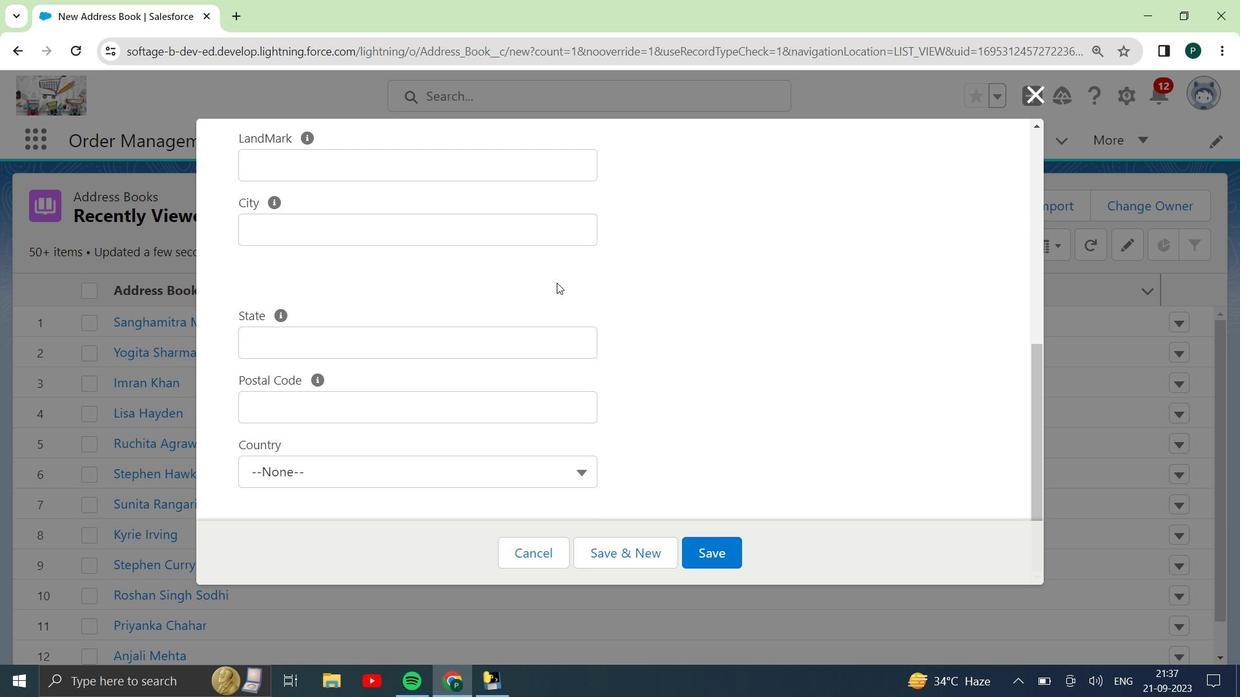
Action: Mouse scrolled (556, 284) with delta (0, 0)
Screenshot: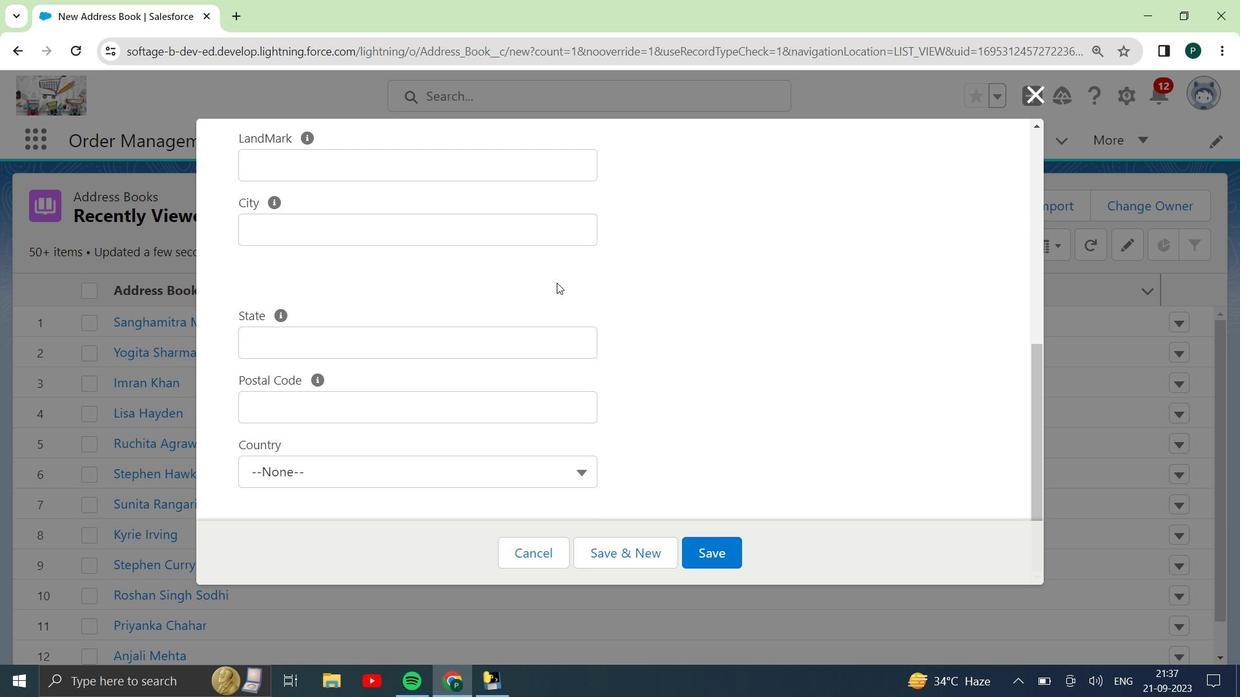 
Action: Mouse scrolled (556, 284) with delta (0, 0)
Screenshot: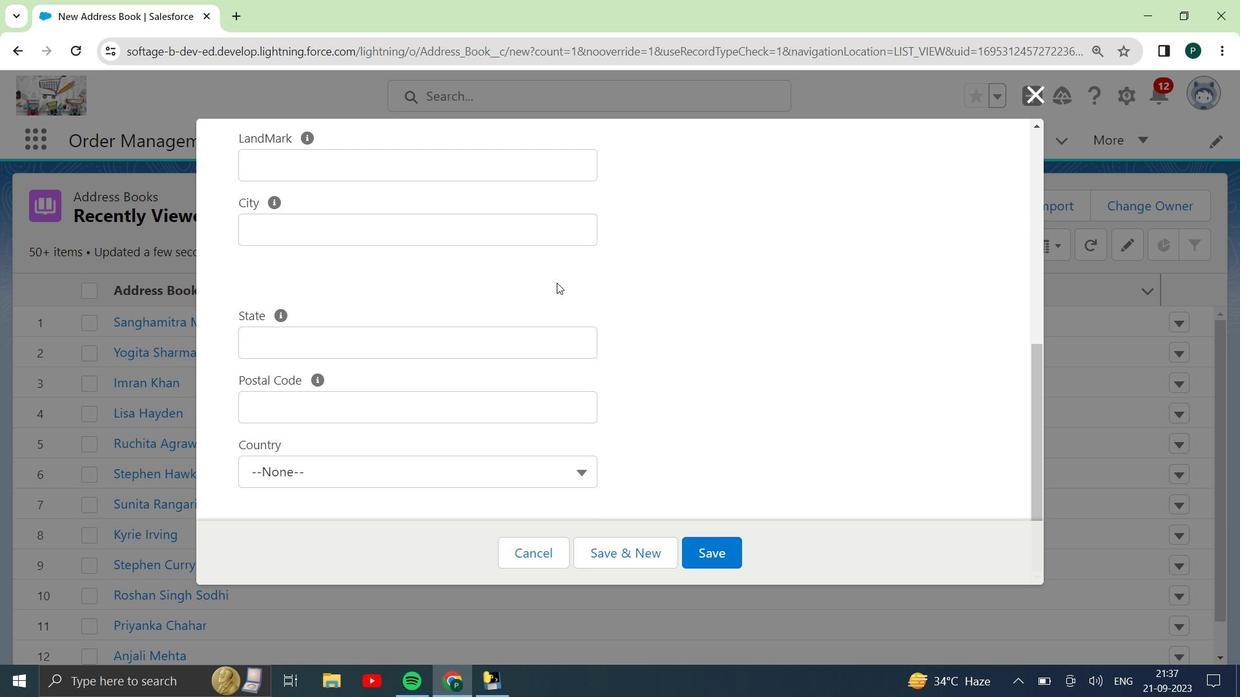 
Action: Mouse scrolled (556, 284) with delta (0, 0)
Screenshot: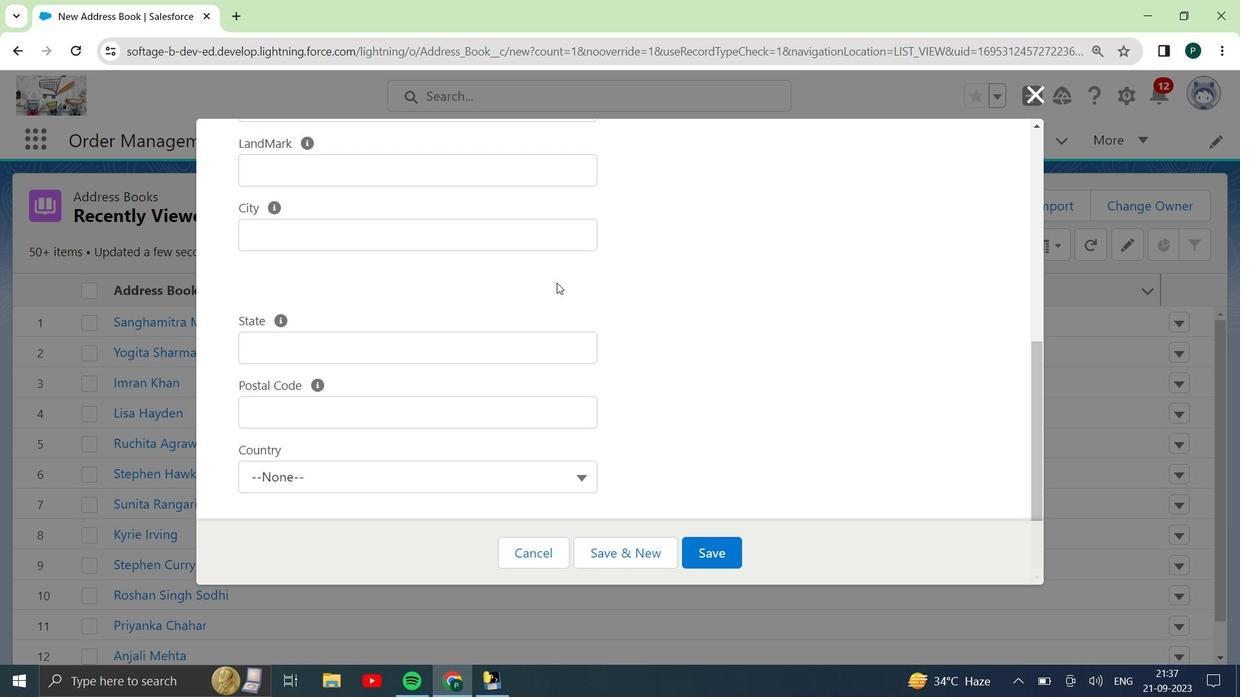 
Action: Mouse scrolled (556, 284) with delta (0, 0)
Screenshot: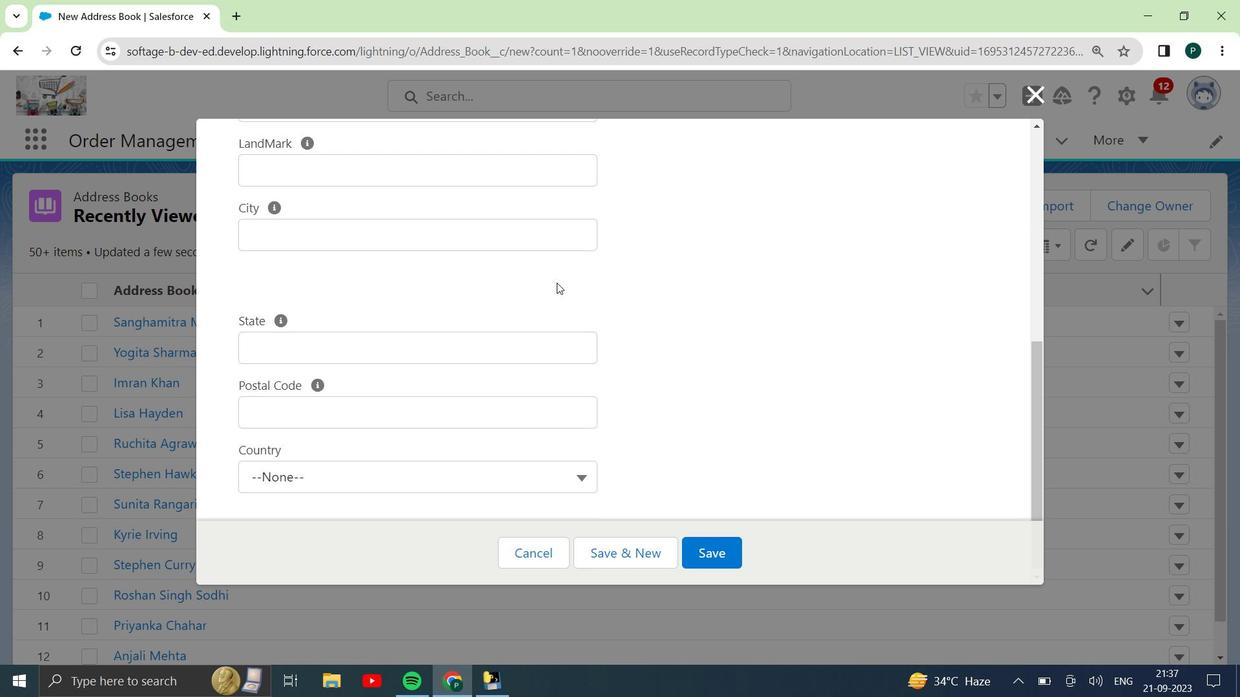 
Action: Mouse scrolled (556, 284) with delta (0, 0)
Screenshot: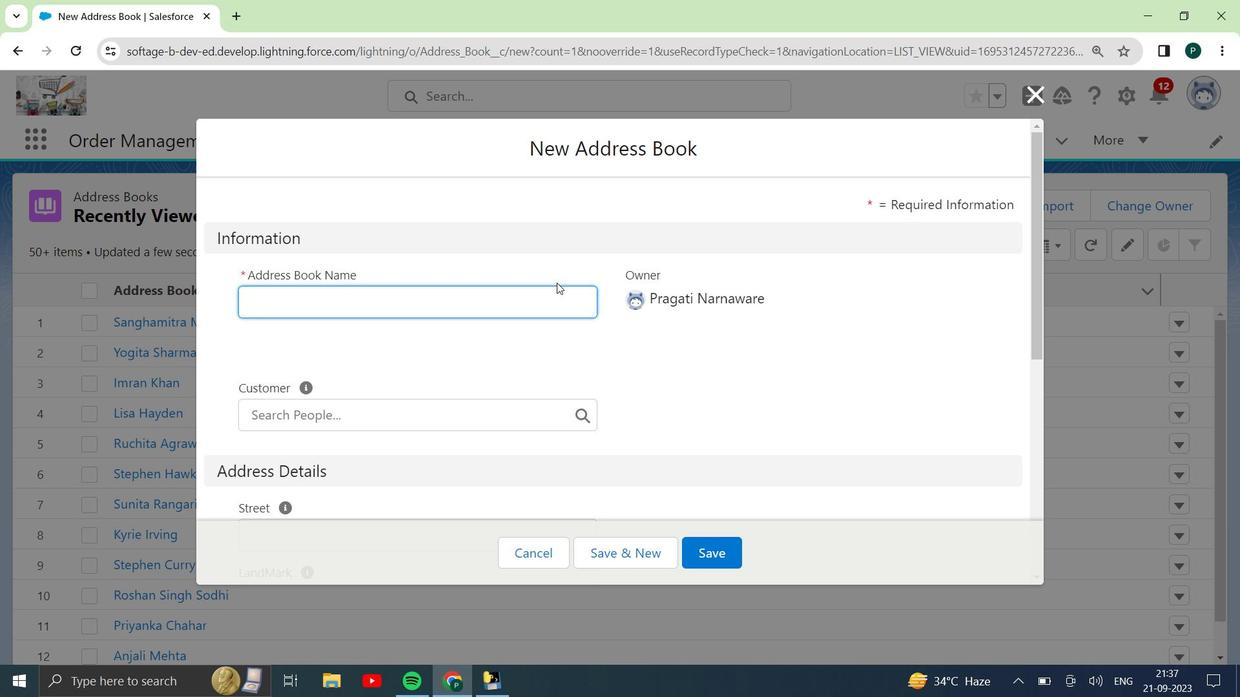 
Action: Mouse scrolled (556, 284) with delta (0, 0)
Screenshot: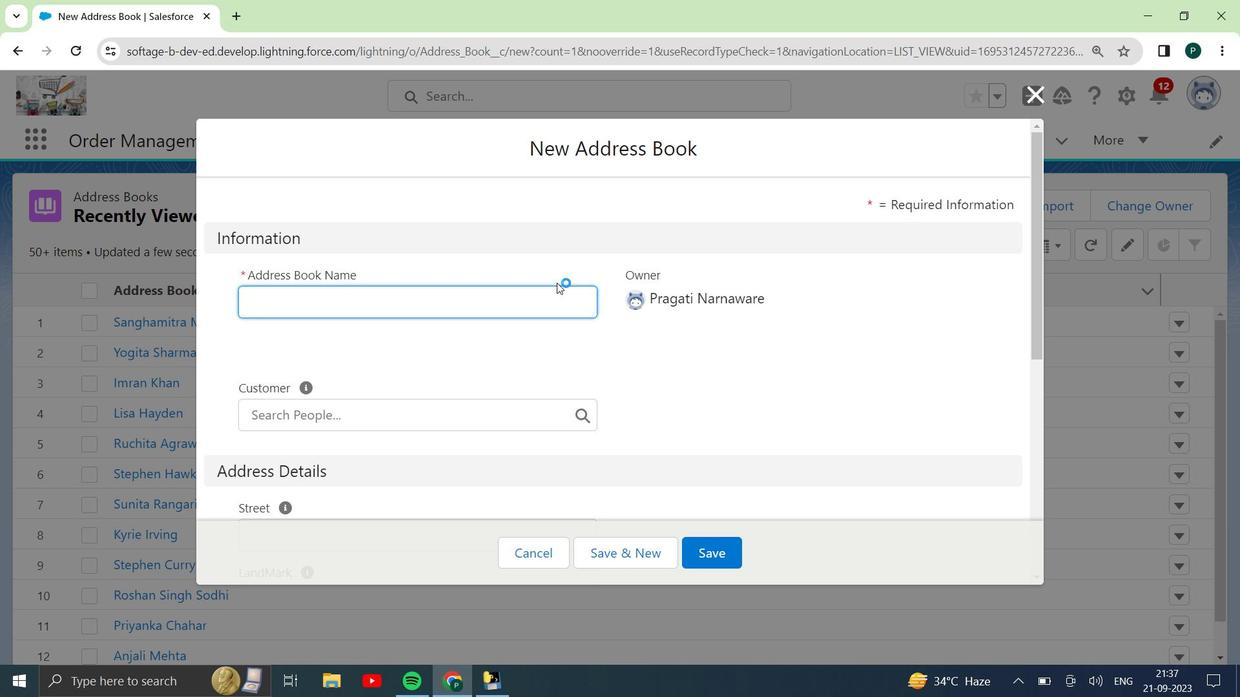 
Action: Mouse scrolled (556, 284) with delta (0, 0)
Screenshot: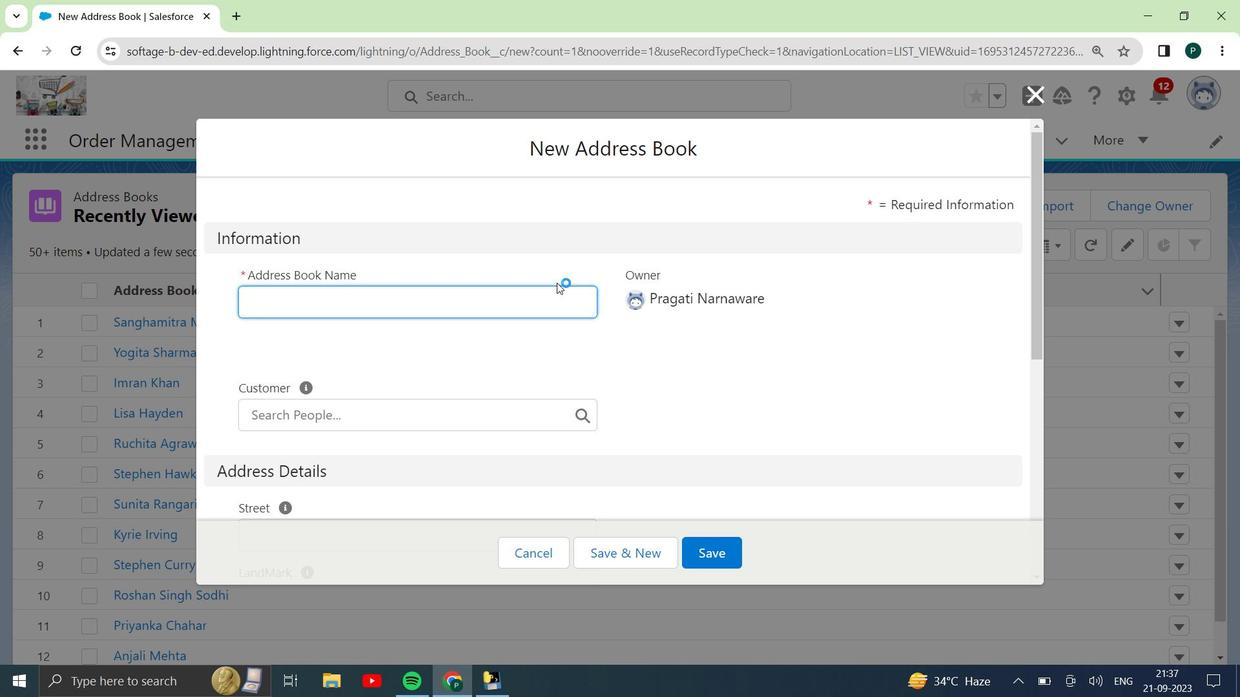 
Action: Mouse scrolled (556, 284) with delta (0, 0)
Screenshot: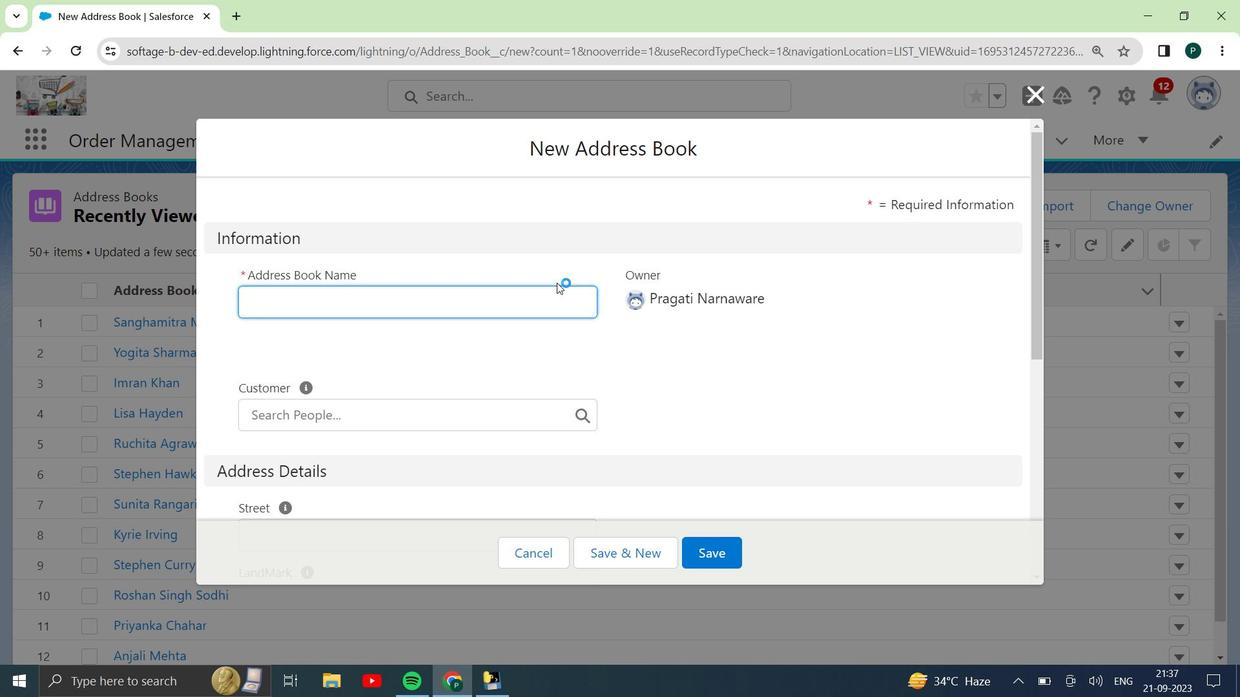 
Action: Mouse scrolled (556, 284) with delta (0, 0)
Screenshot: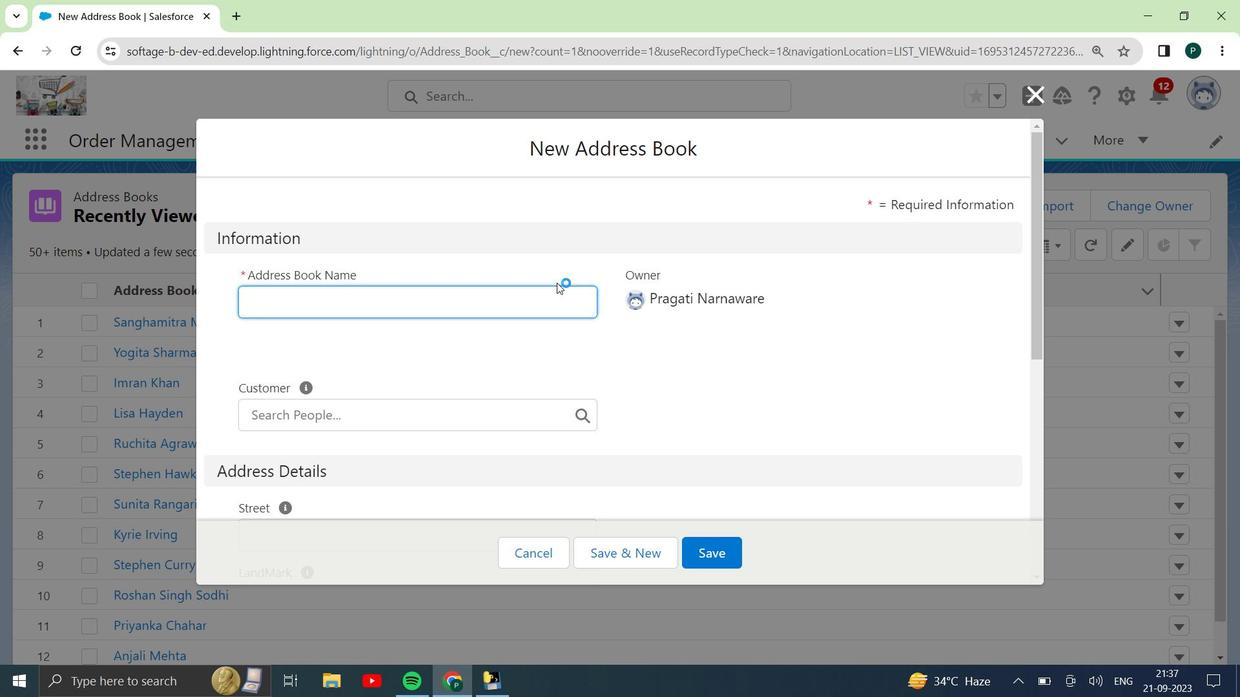 
Action: Mouse scrolled (556, 284) with delta (0, 0)
Screenshot: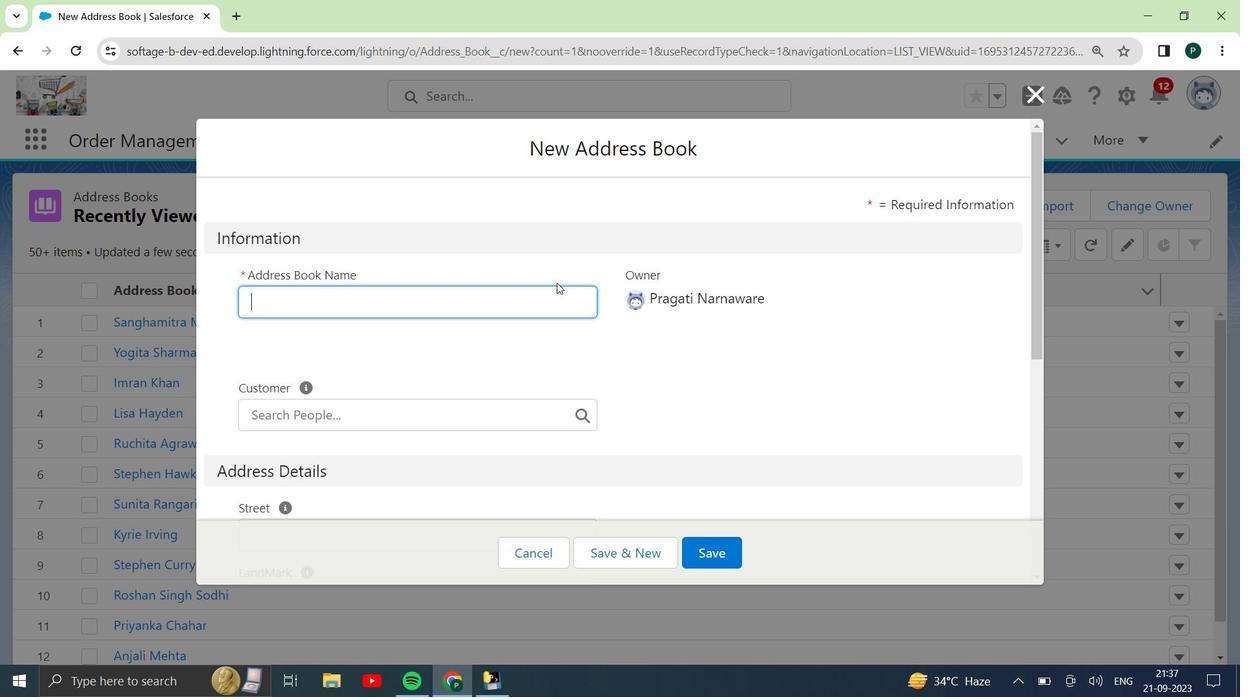 
Action: Mouse moved to (1037, 99)
Screenshot: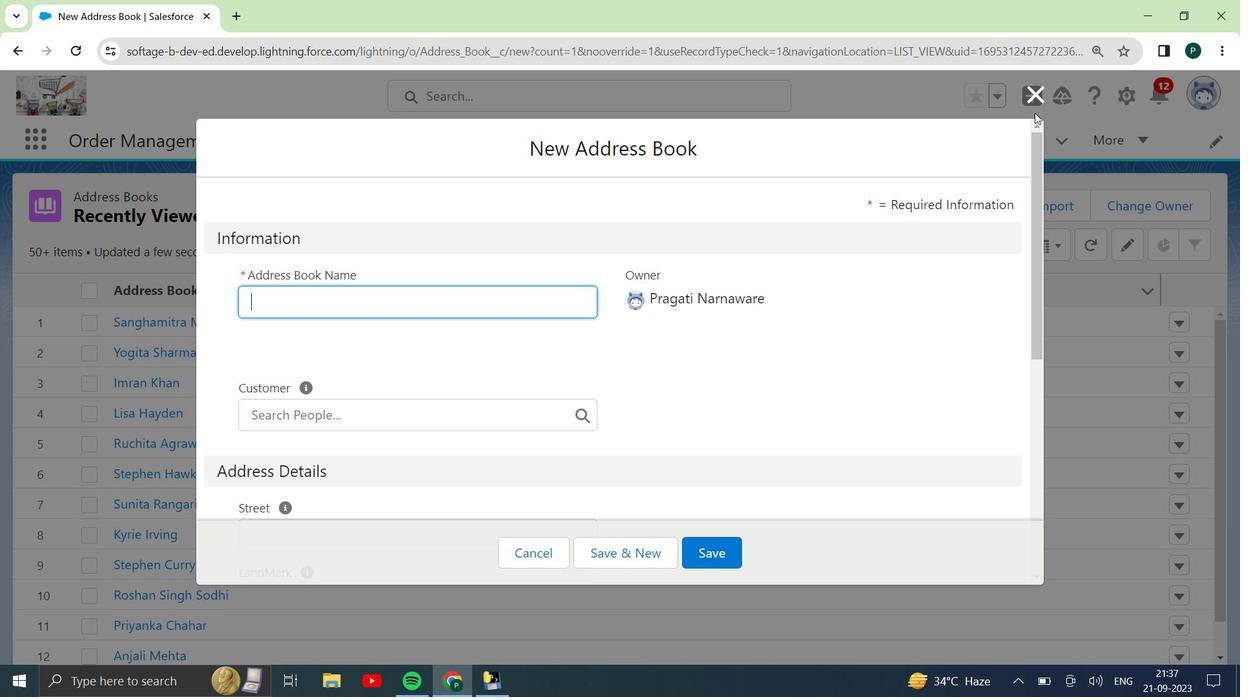 
Action: Mouse pressed left at (1037, 99)
Screenshot: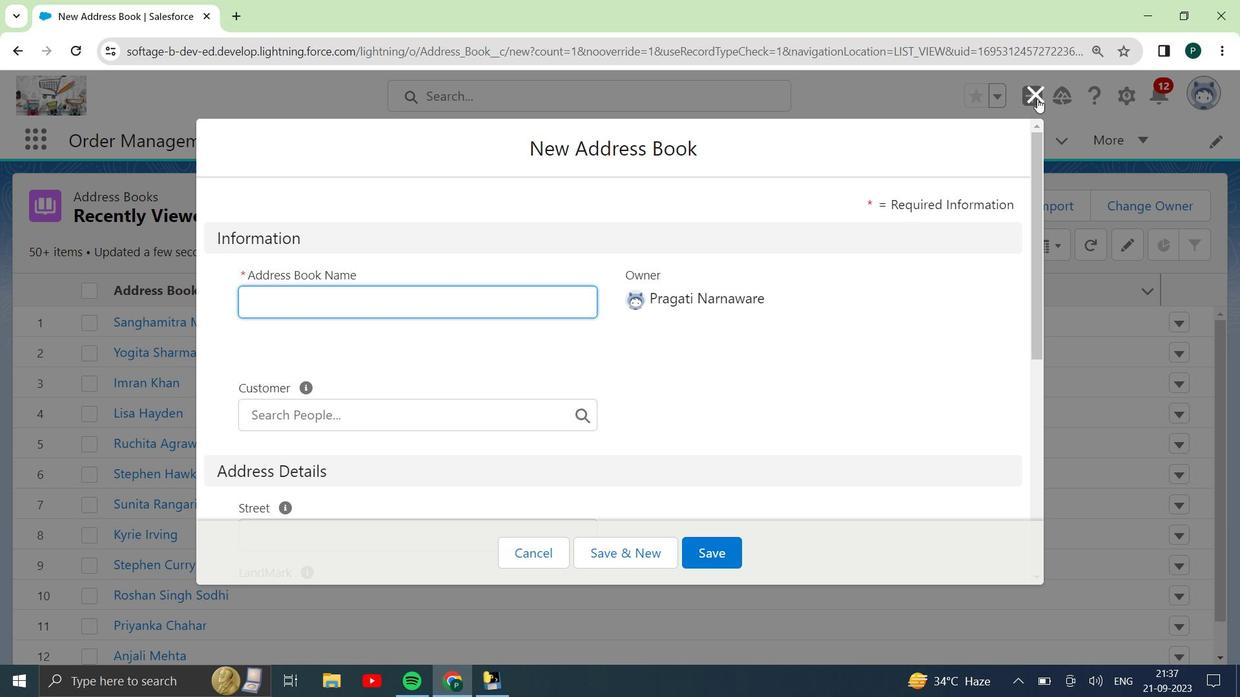 
Action: Mouse moved to (869, 134)
Screenshot: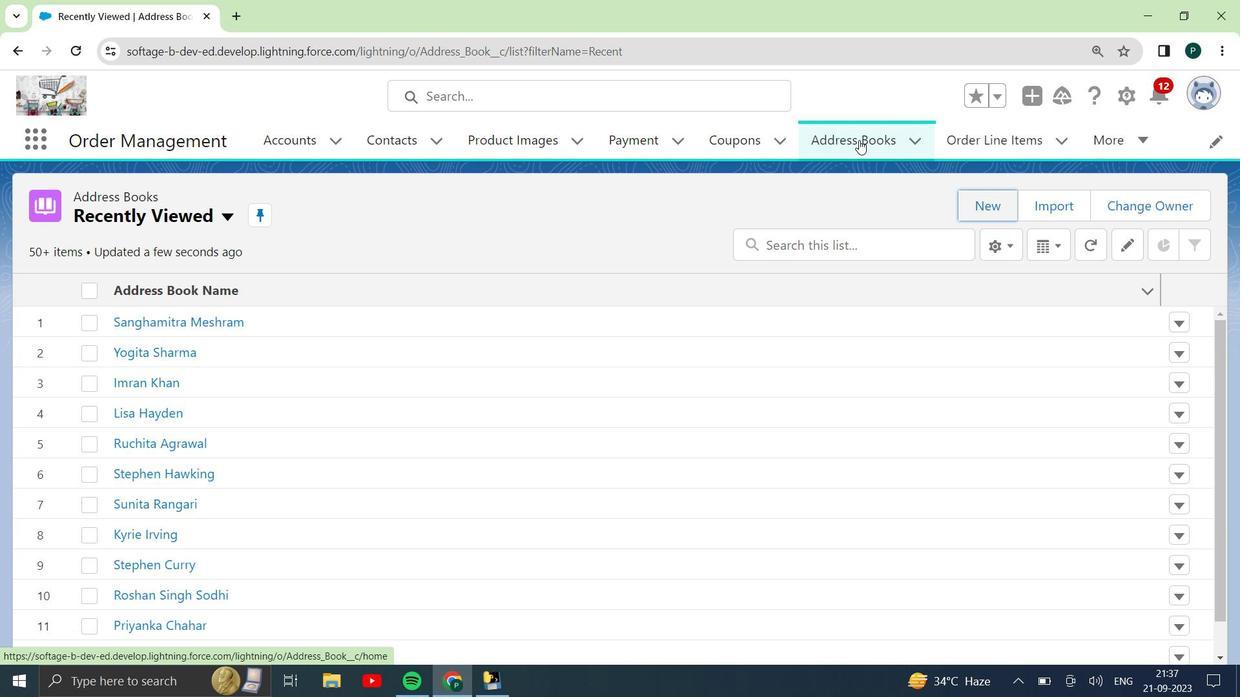 
Action: Mouse pressed left at (869, 134)
Screenshot: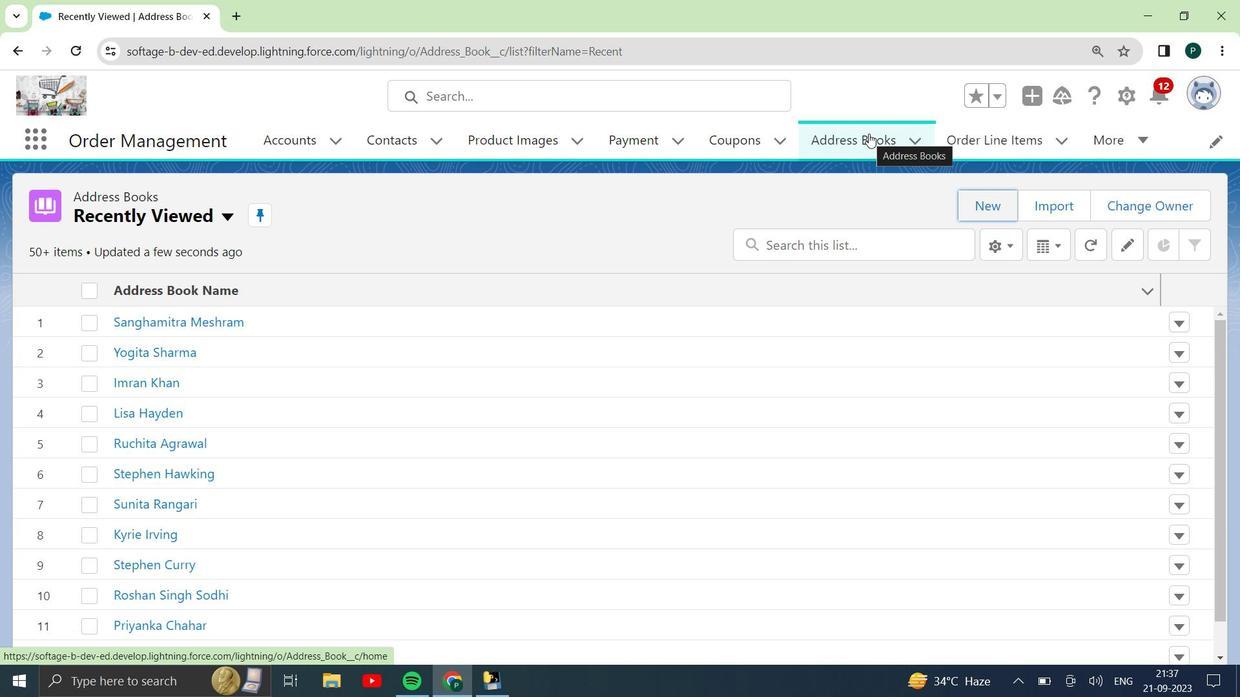 
Action: Mouse moved to (1109, 135)
Screenshot: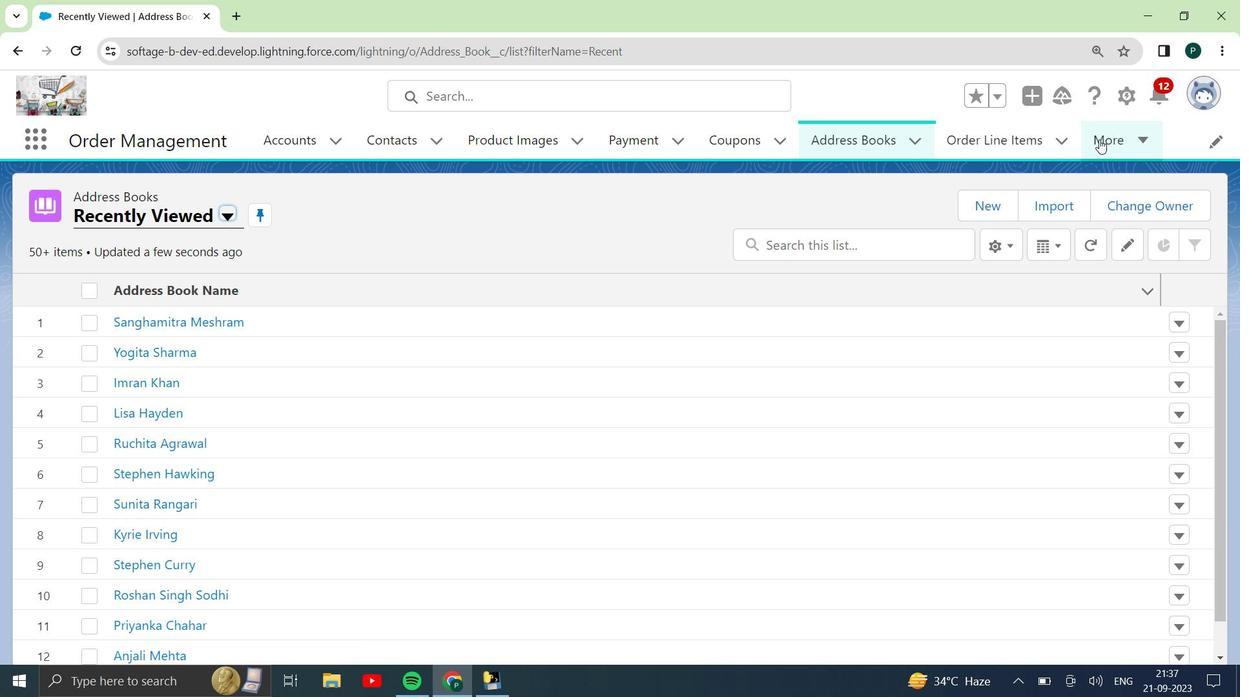 
Action: Mouse pressed left at (1109, 135)
Screenshot: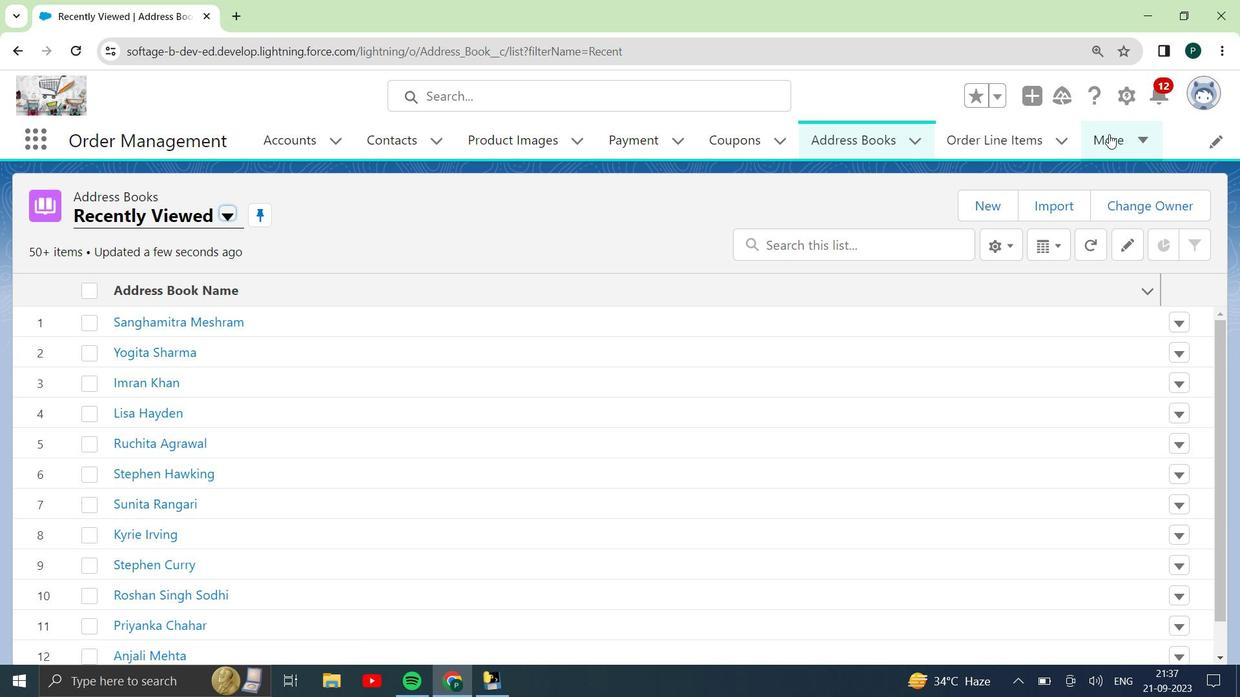 
Action: Mouse moved to (1093, 179)
Screenshot: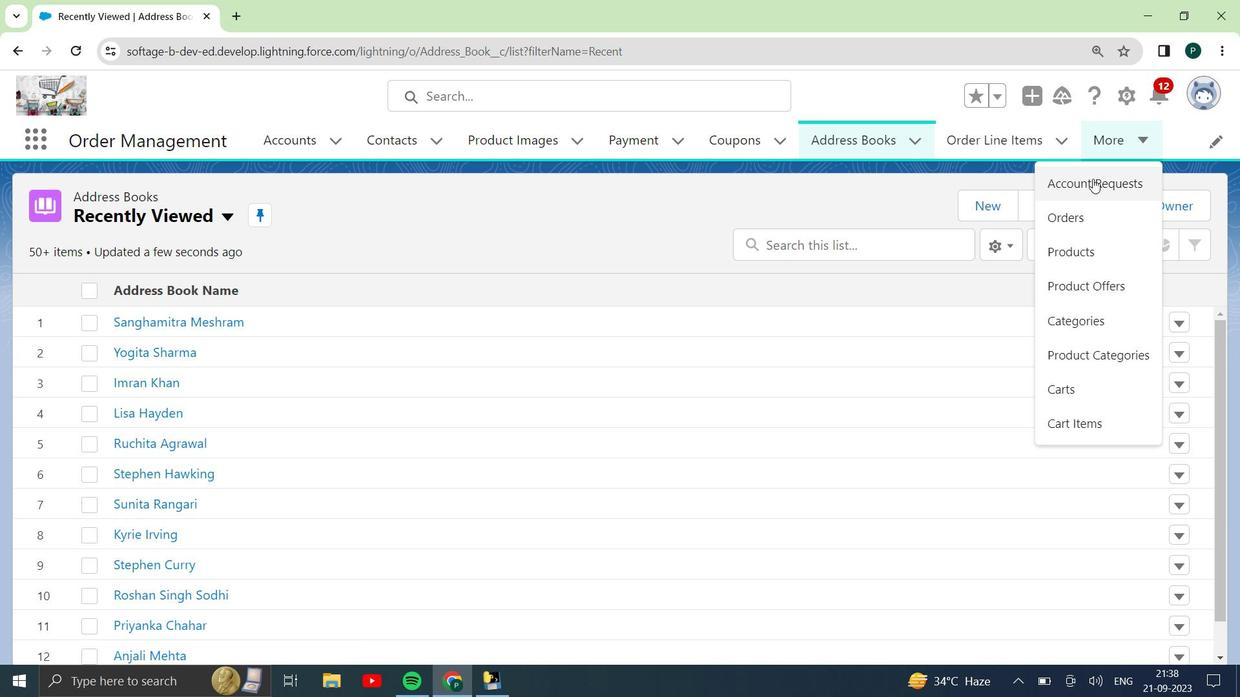 
Action: Mouse pressed left at (1093, 179)
Screenshot: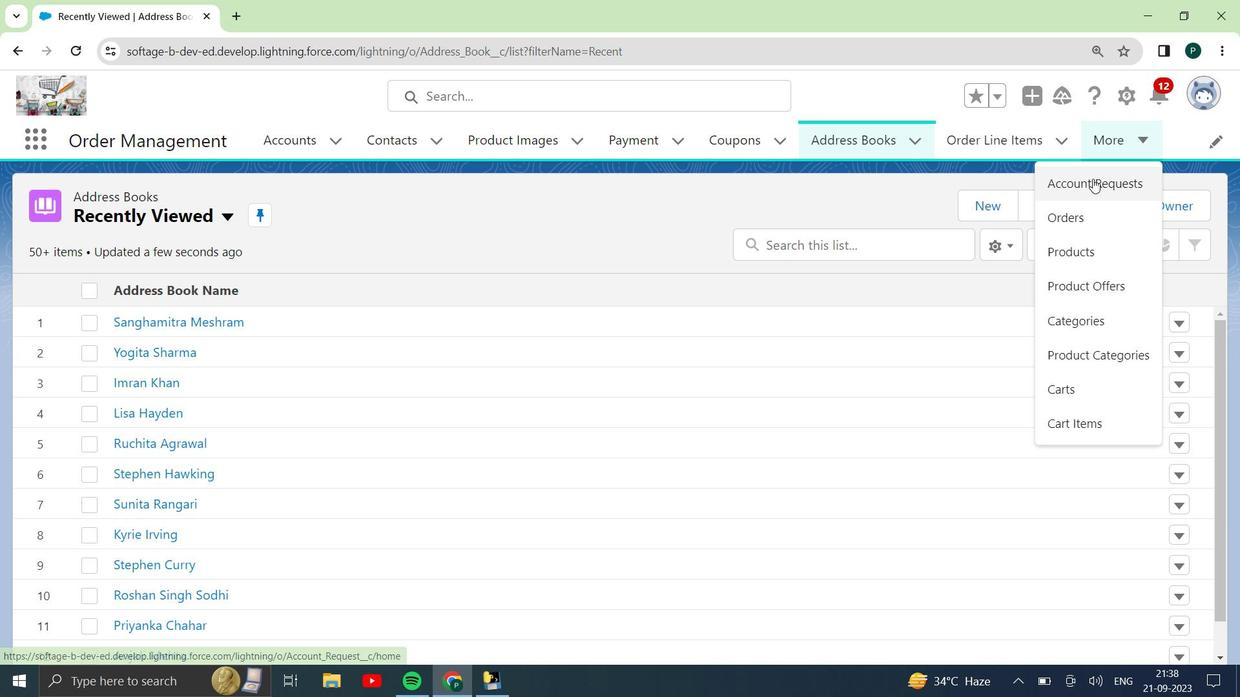 
Action: Mouse moved to (1080, 252)
Screenshot: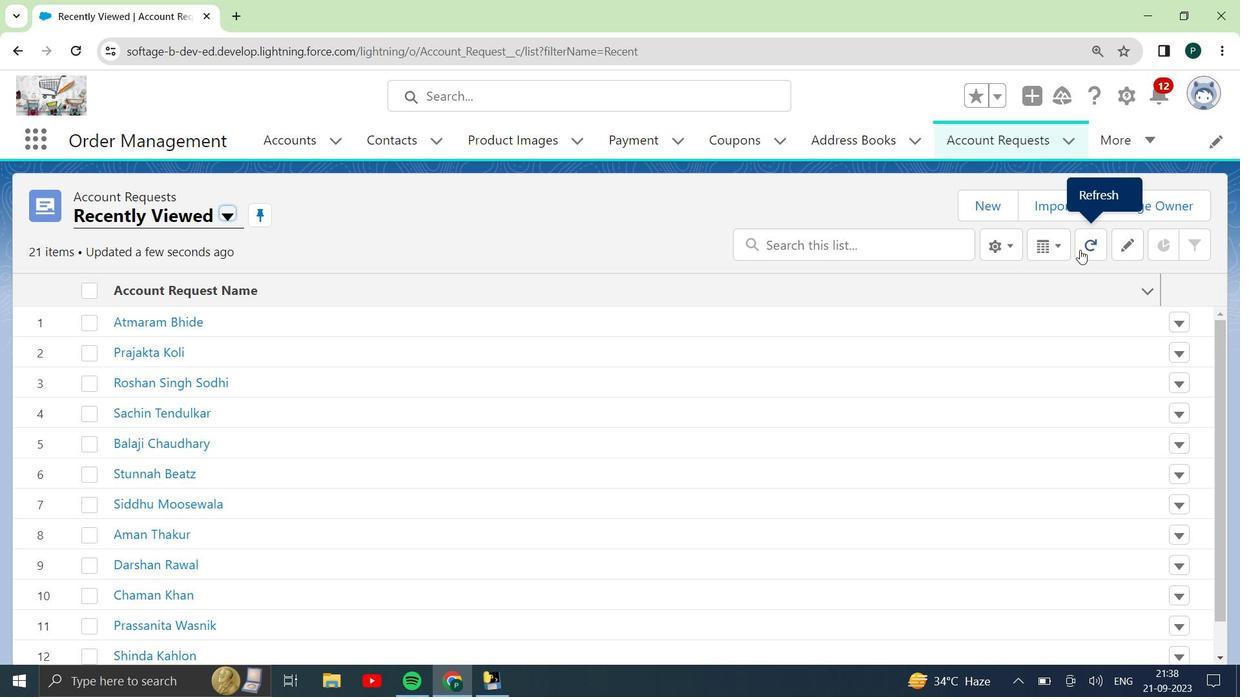 
Action: Mouse pressed left at (1080, 252)
Screenshot: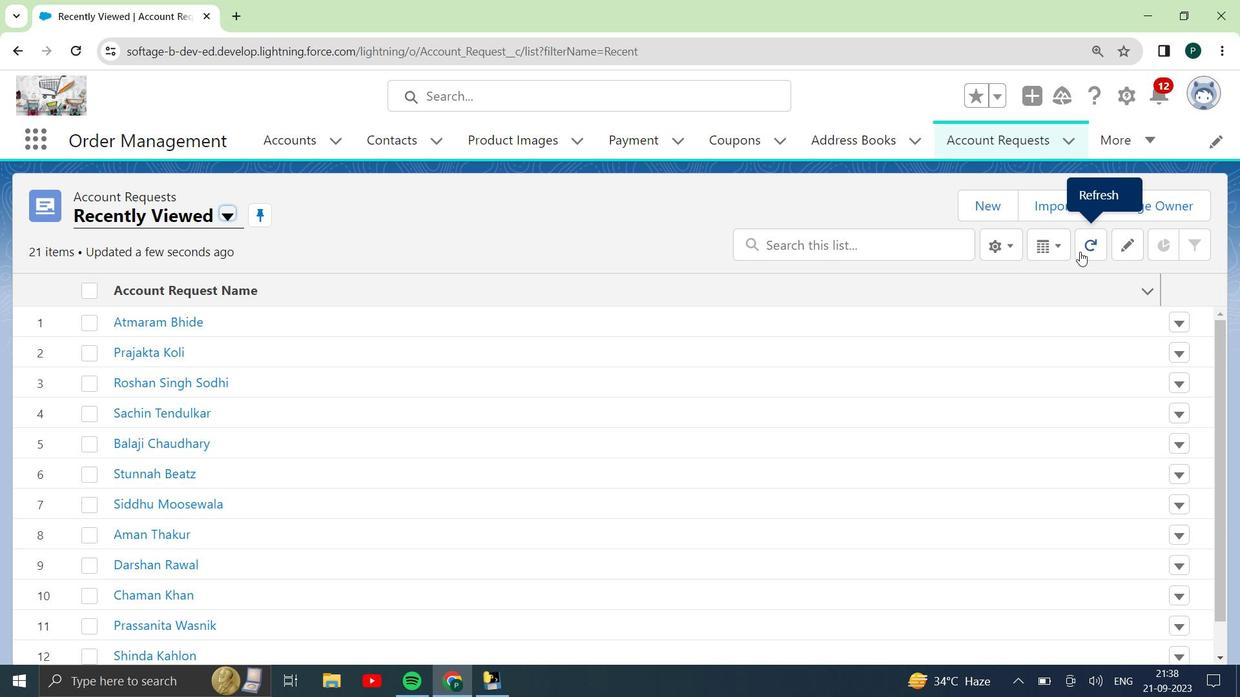 
Action: Mouse moved to (1030, 227)
Screenshot: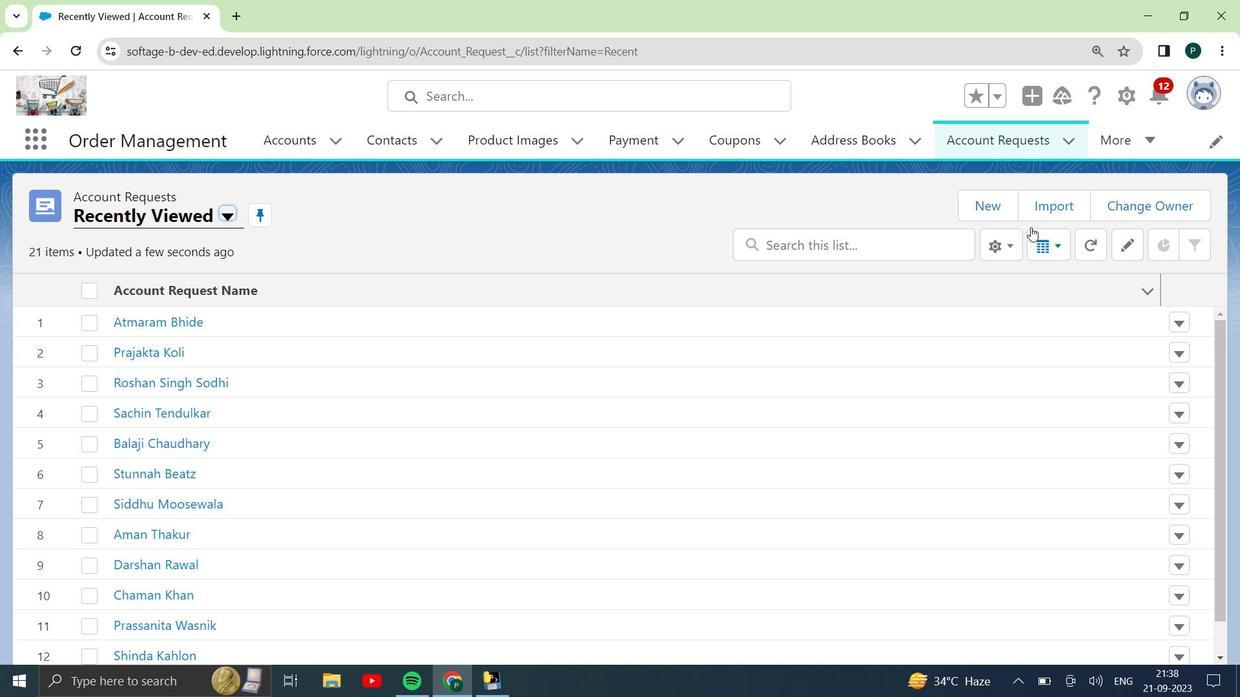 
